 Task: Find connections with filter location Paraty with filter topic #motivationwith filter profile language English with filter current company MGH Group with filter school Lakshmi Narain College of Technology, Kalchuri Nagar, Raisen Road, Post Klua, Bhopal-462021 with filter industry Wholesale Apparel and Sewing Supplies with filter service category Social Media Marketing with filter keywords title Nail Technician
Action: Mouse moved to (228, 319)
Screenshot: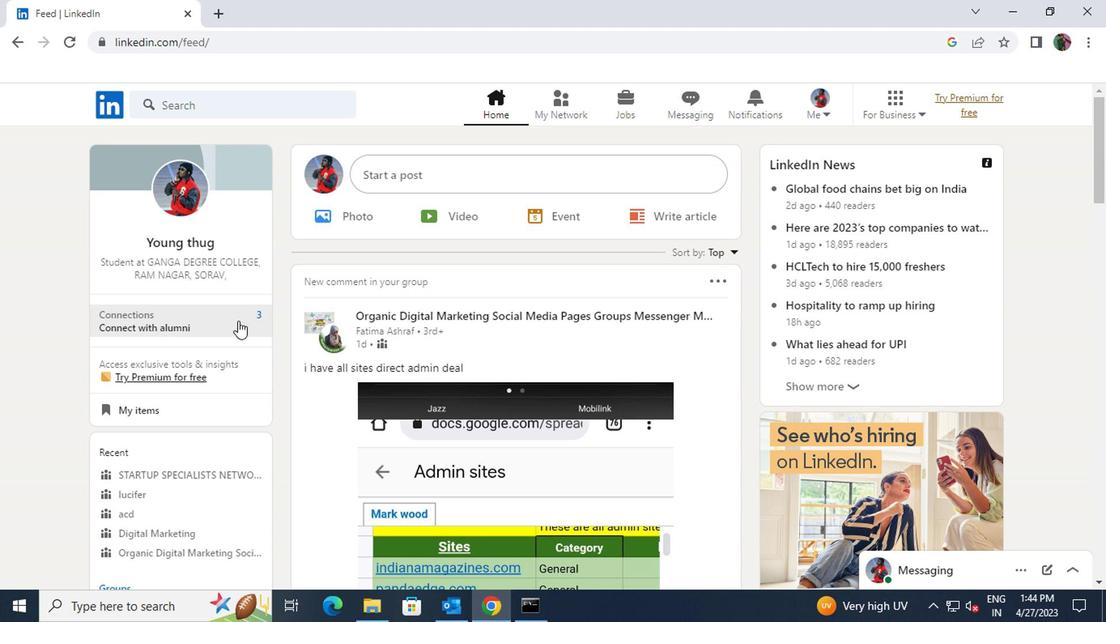 
Action: Mouse pressed left at (228, 319)
Screenshot: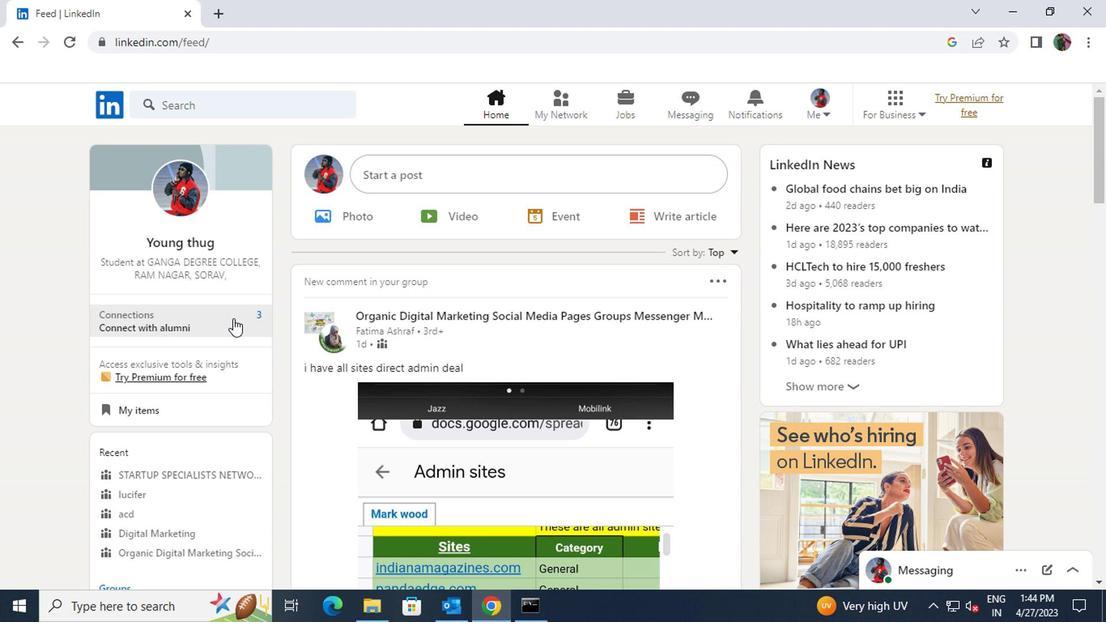 
Action: Mouse moved to (239, 192)
Screenshot: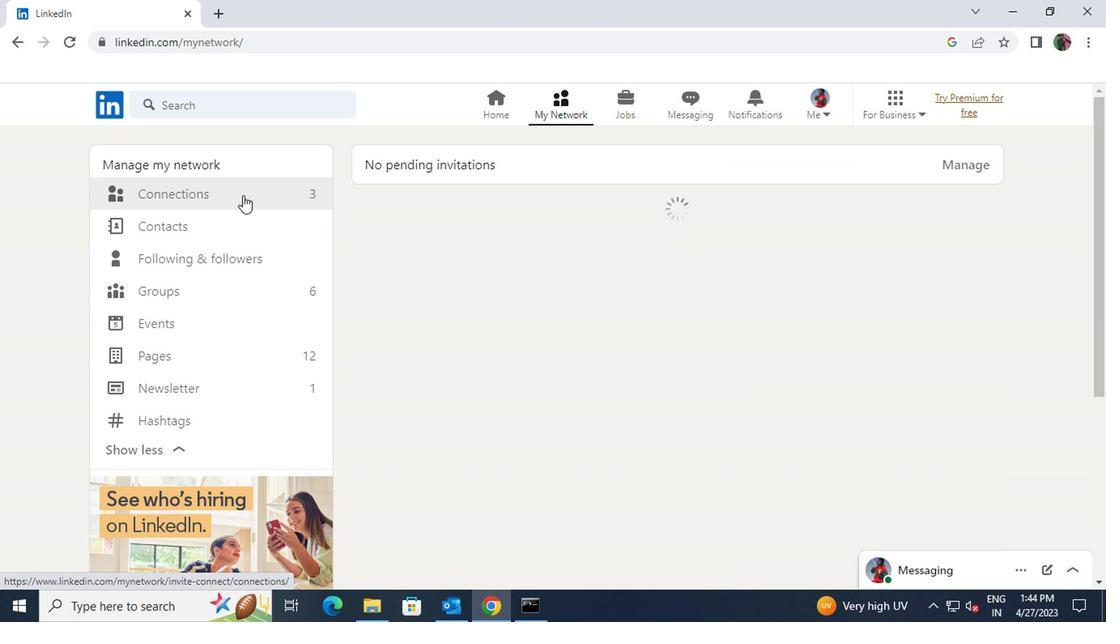 
Action: Mouse pressed left at (239, 192)
Screenshot: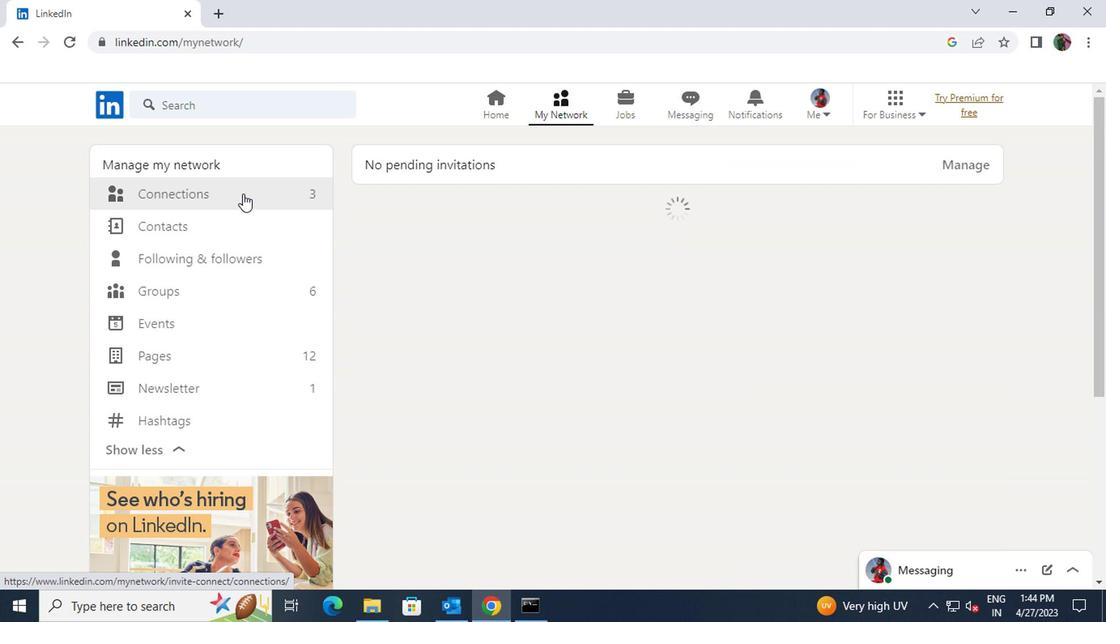 
Action: Mouse moved to (636, 192)
Screenshot: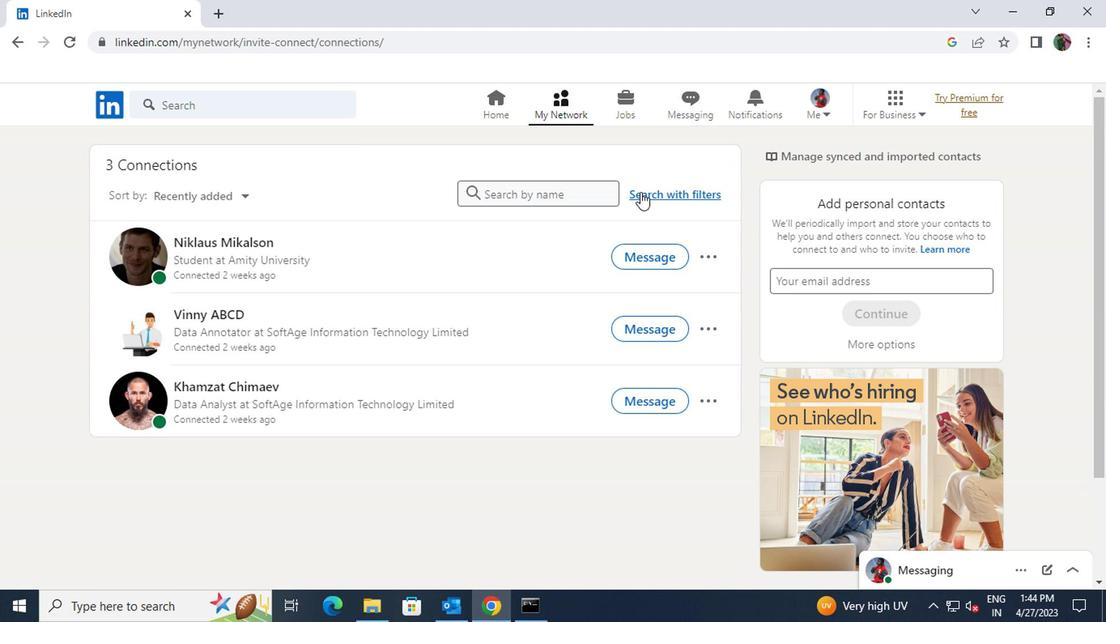 
Action: Mouse pressed left at (636, 192)
Screenshot: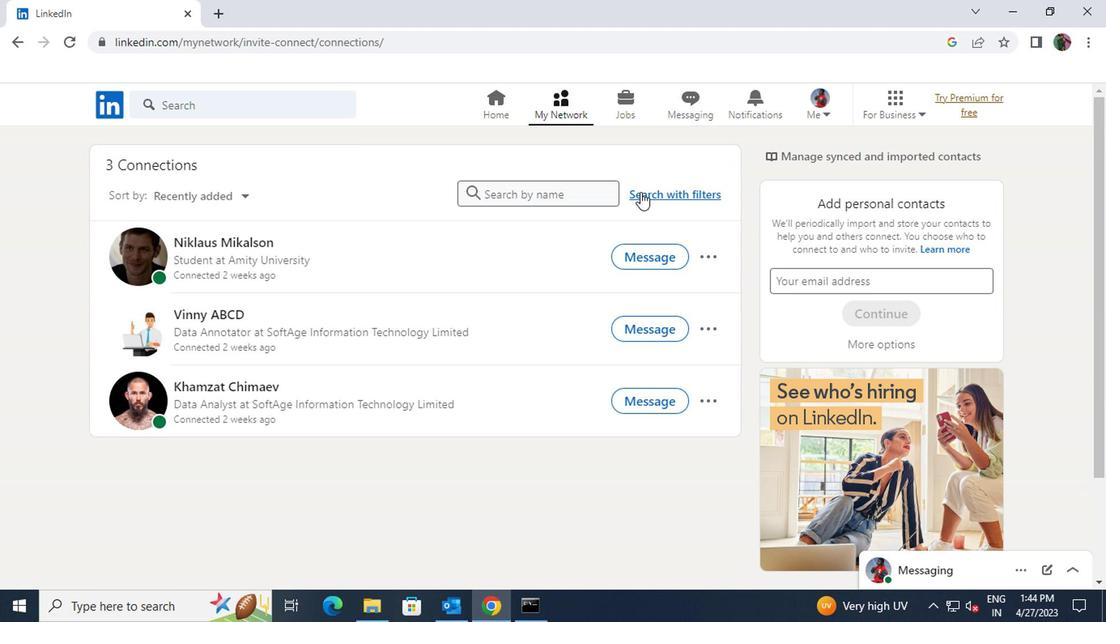 
Action: Mouse moved to (606, 154)
Screenshot: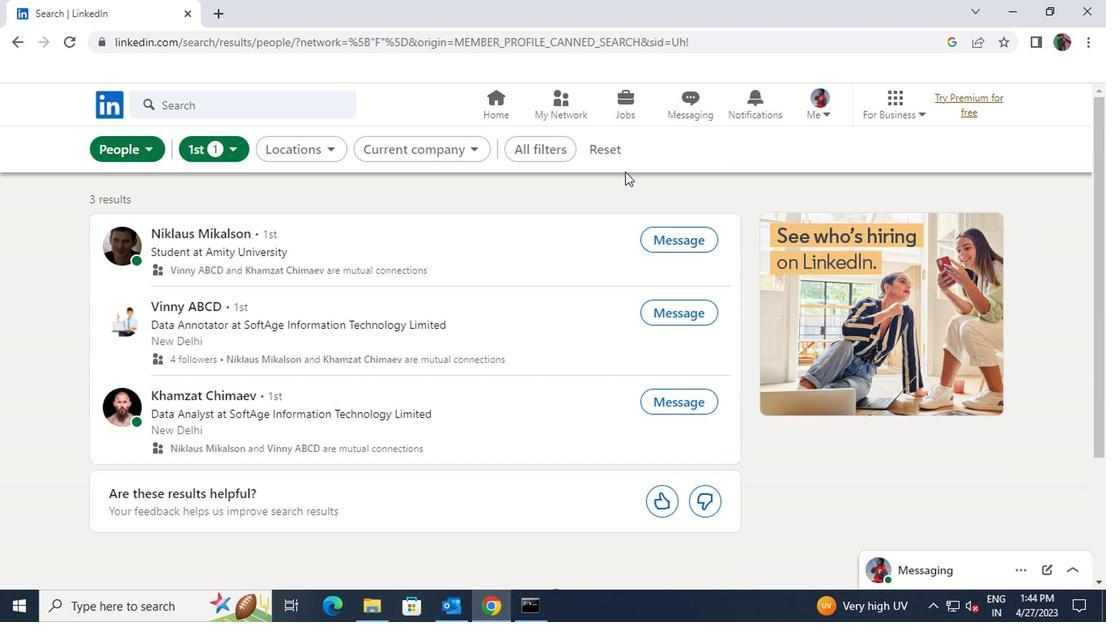 
Action: Mouse pressed left at (606, 154)
Screenshot: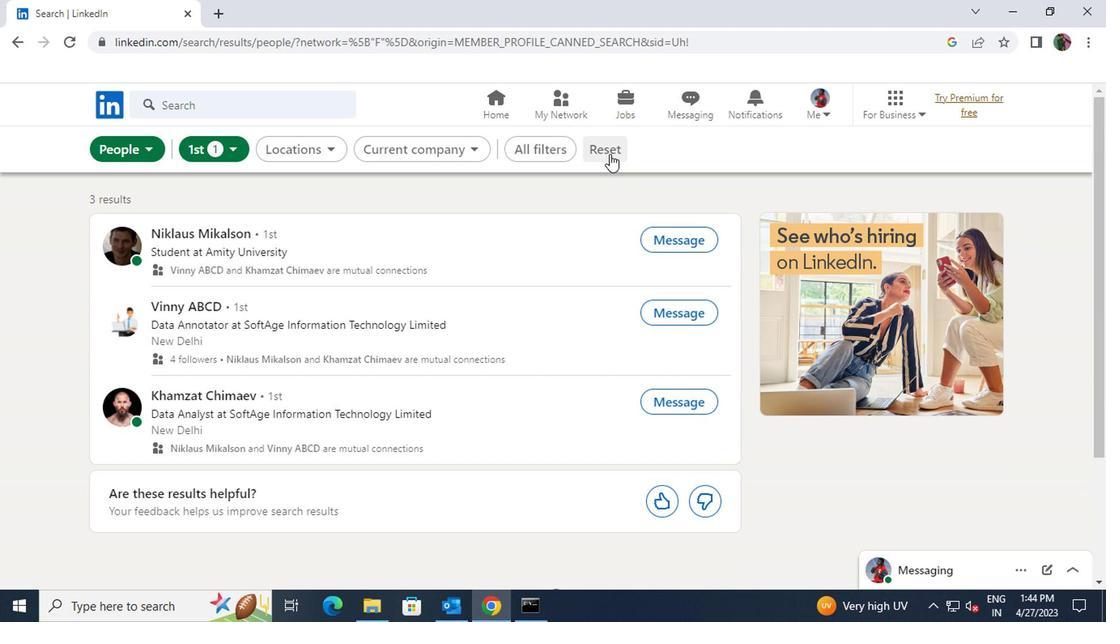 
Action: Mouse moved to (572, 150)
Screenshot: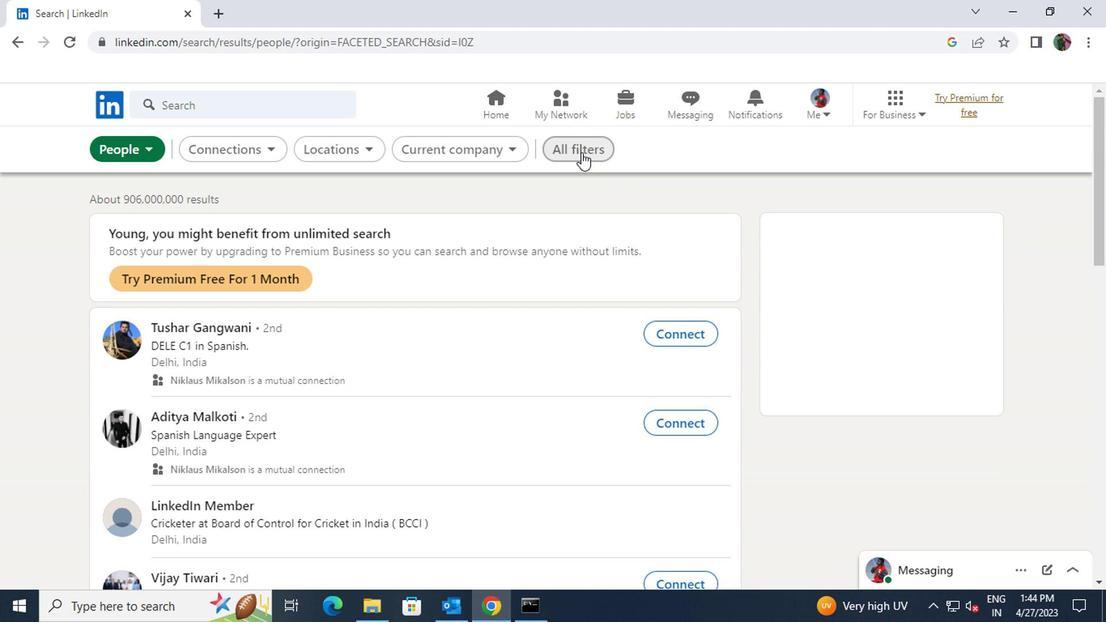 
Action: Mouse pressed left at (572, 150)
Screenshot: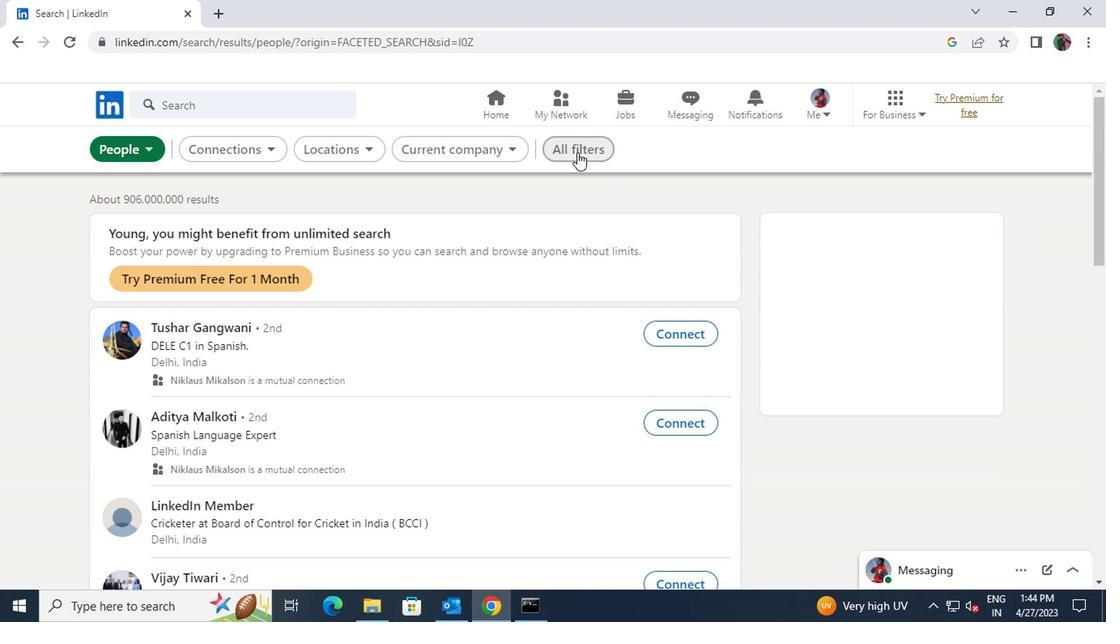 
Action: Mouse moved to (793, 330)
Screenshot: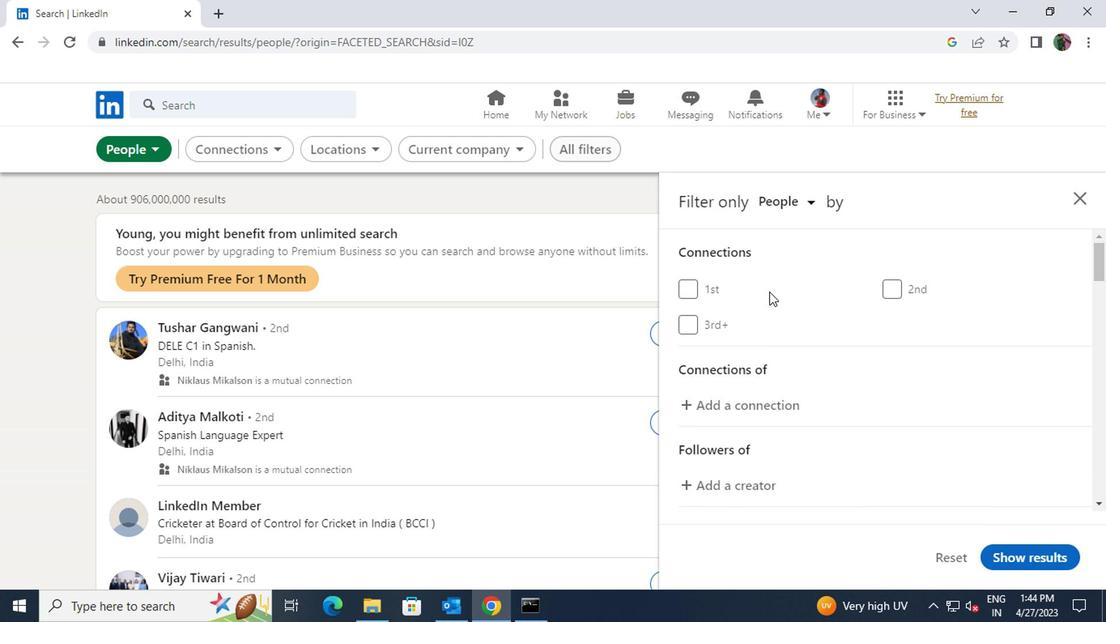 
Action: Mouse scrolled (793, 330) with delta (0, 0)
Screenshot: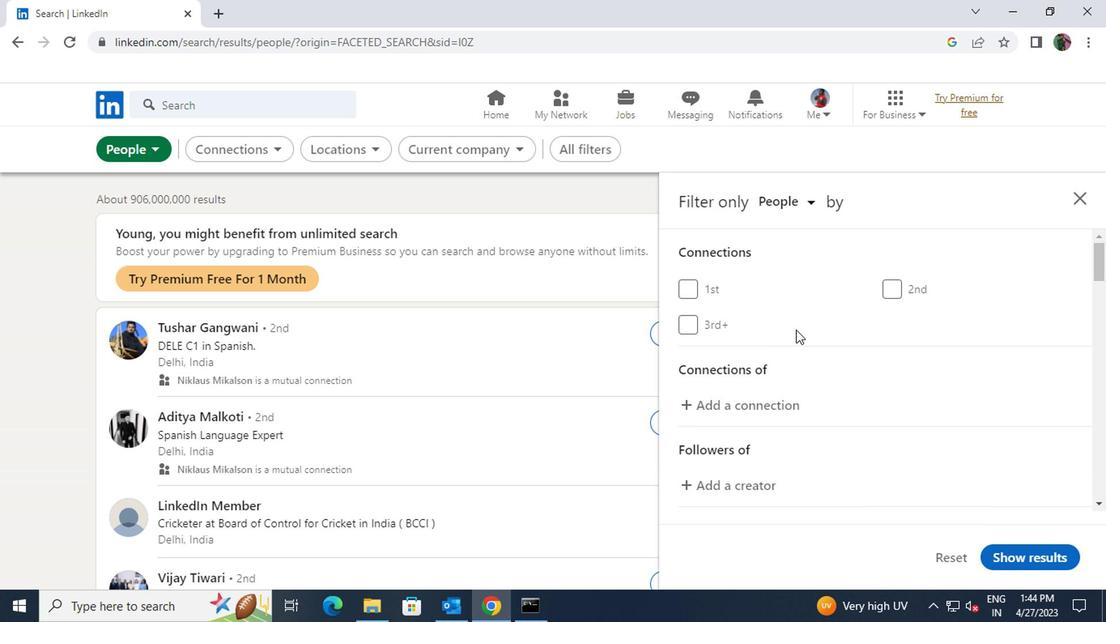 
Action: Mouse scrolled (793, 330) with delta (0, 0)
Screenshot: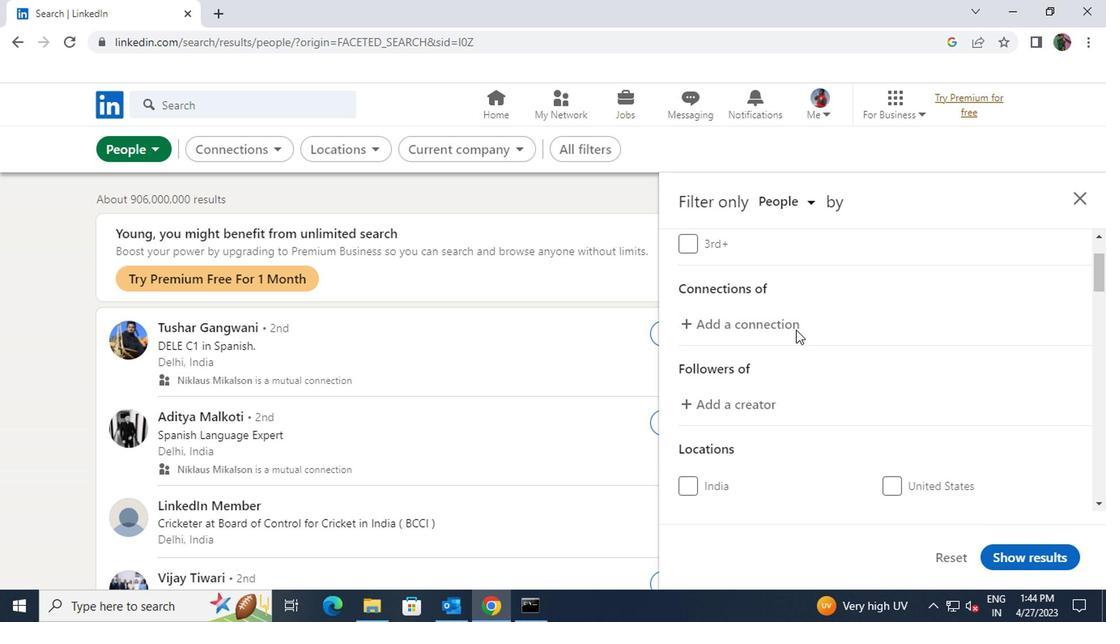 
Action: Mouse scrolled (793, 330) with delta (0, 0)
Screenshot: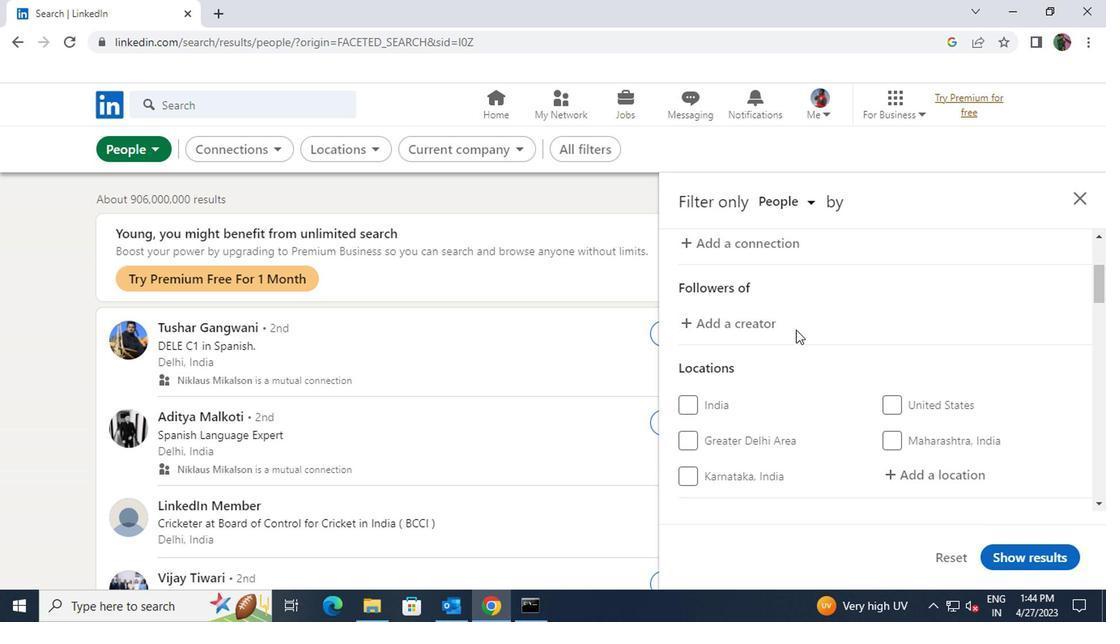 
Action: Mouse moved to (899, 390)
Screenshot: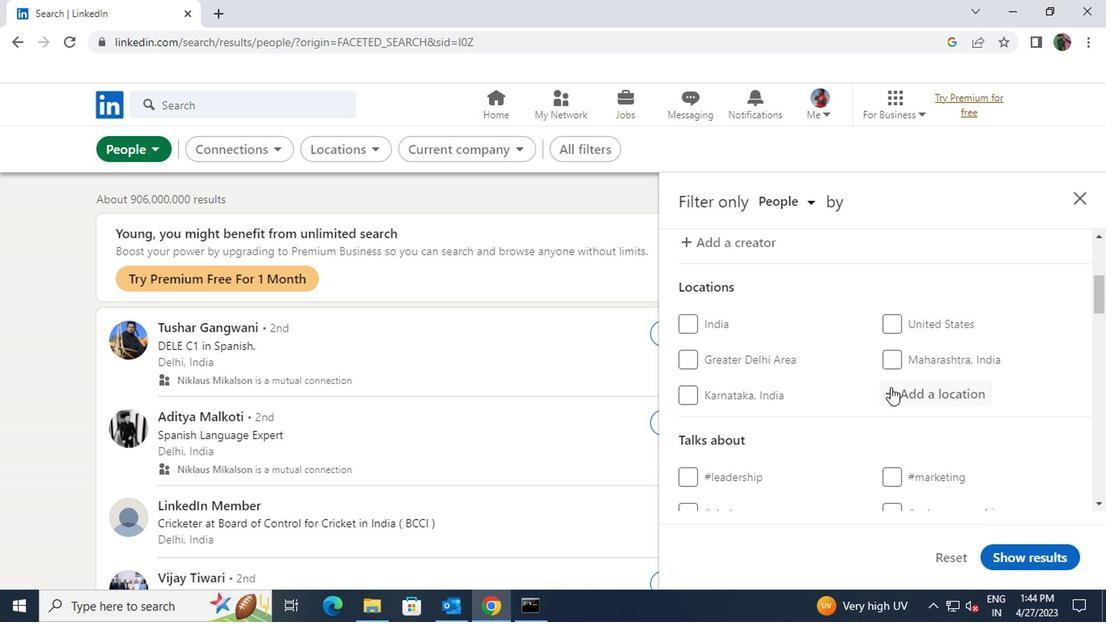 
Action: Mouse pressed left at (899, 390)
Screenshot: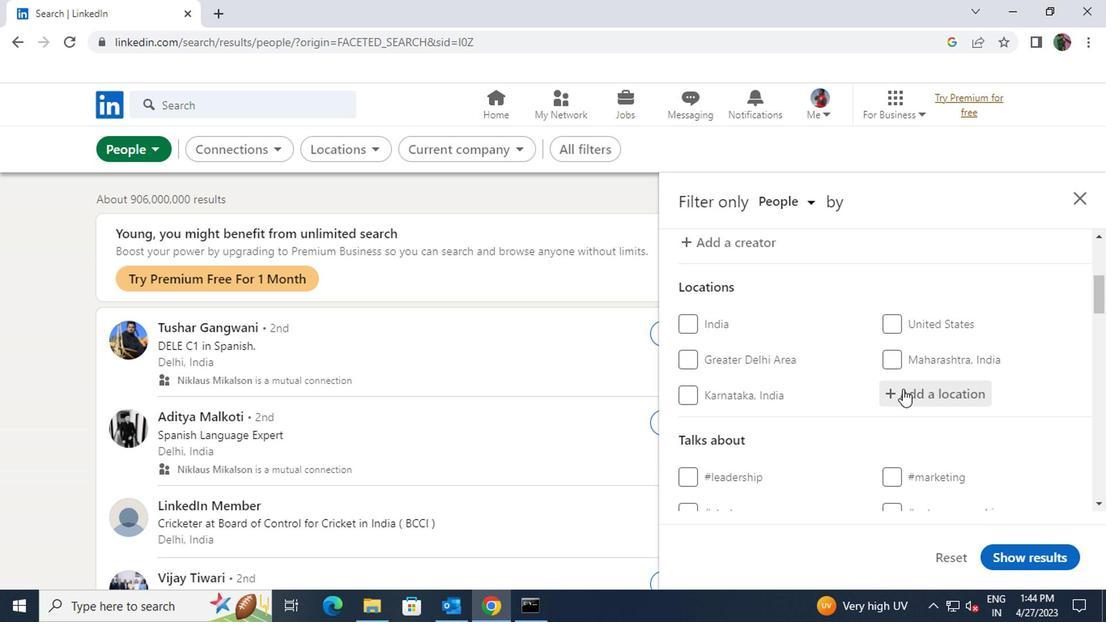 
Action: Key pressed <Key.shift><Key.shift>PARATY
Screenshot: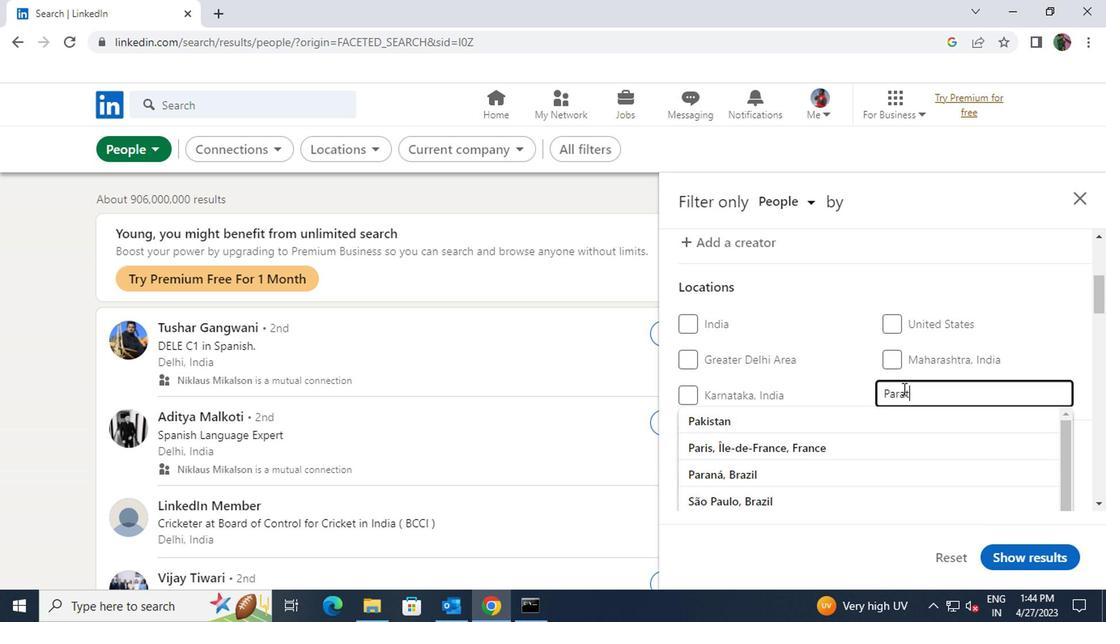 
Action: Mouse moved to (896, 413)
Screenshot: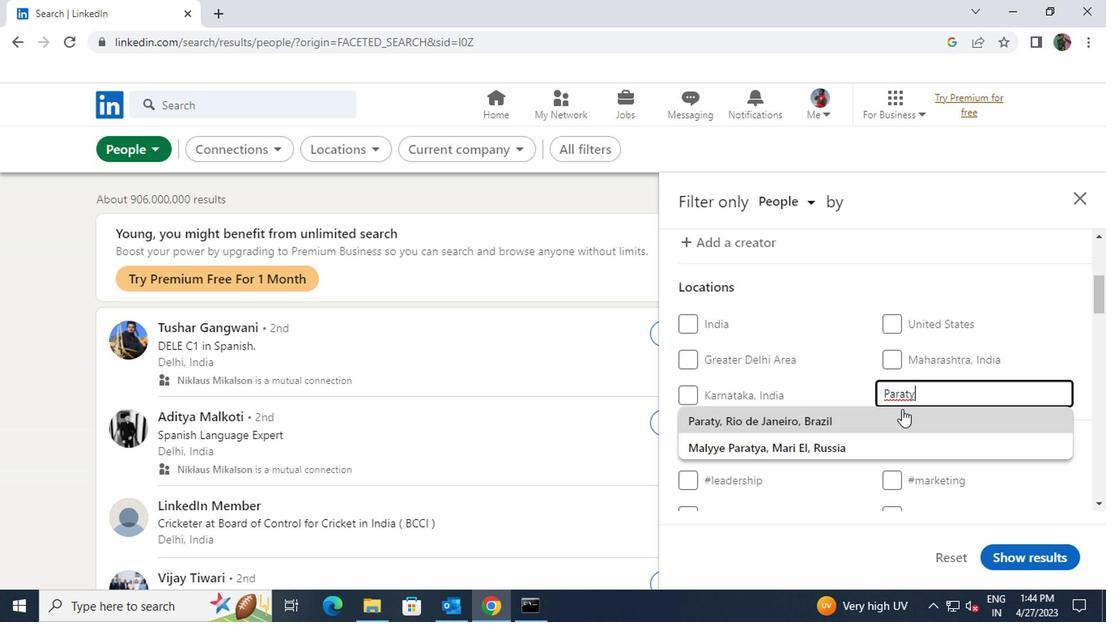 
Action: Mouse pressed left at (896, 413)
Screenshot: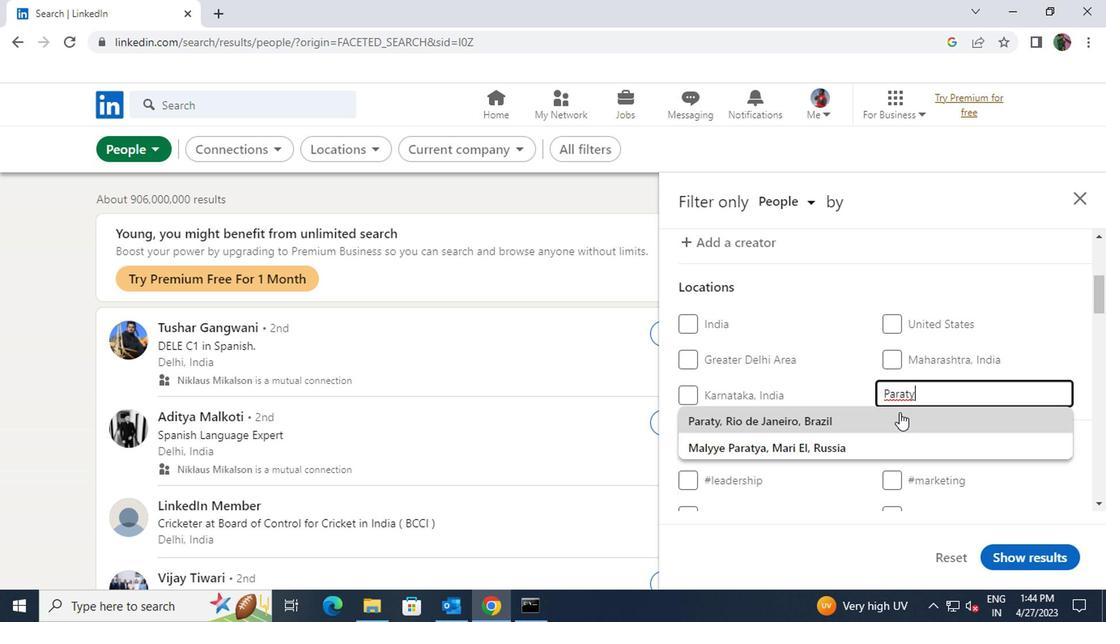 
Action: Mouse scrolled (896, 413) with delta (0, 0)
Screenshot: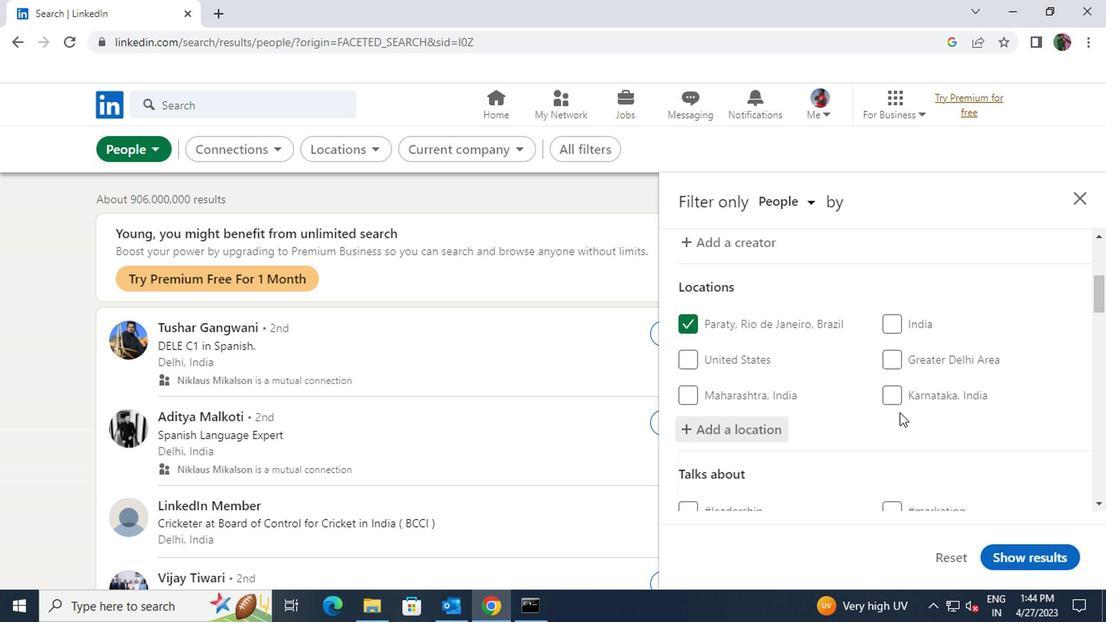 
Action: Mouse scrolled (896, 413) with delta (0, 0)
Screenshot: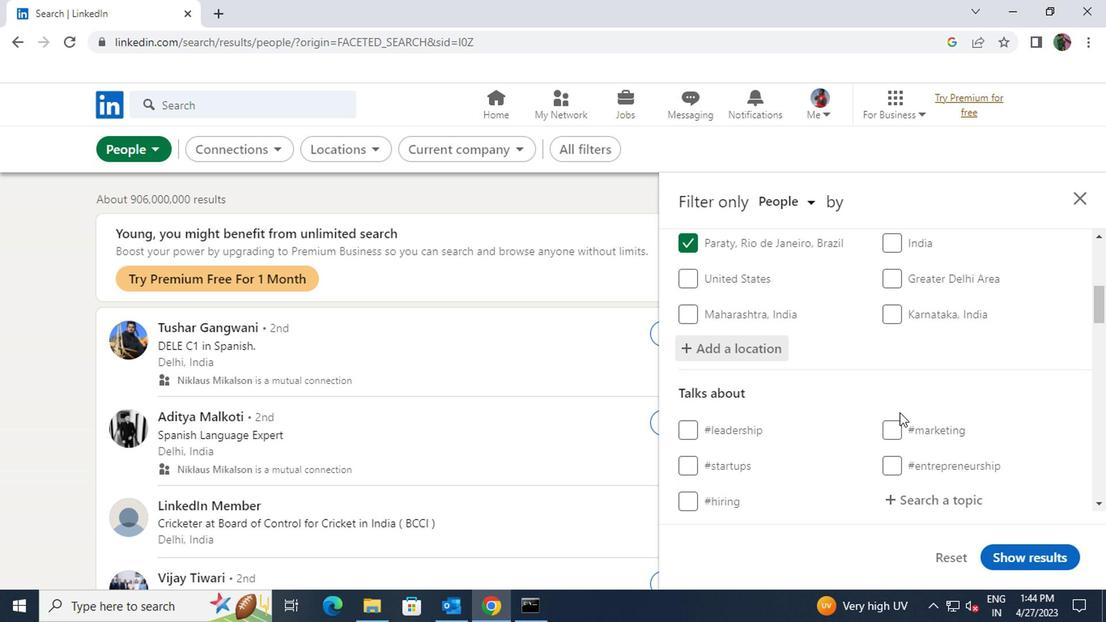 
Action: Mouse moved to (894, 415)
Screenshot: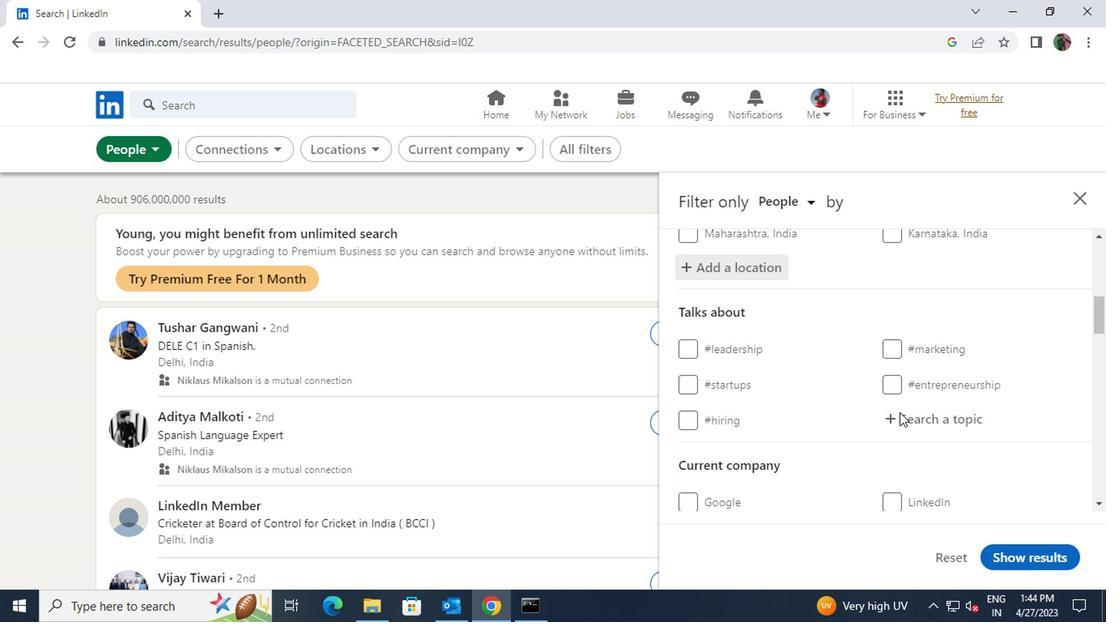 
Action: Mouse pressed left at (894, 415)
Screenshot: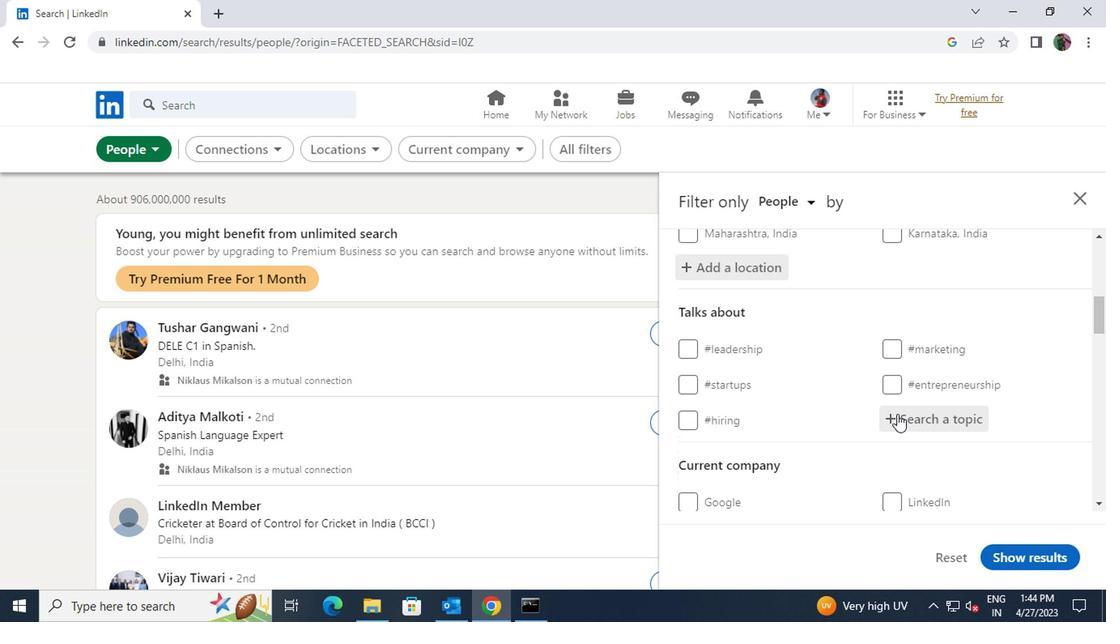 
Action: Key pressed <Key.shift><Key.shift><Key.shift><Key.shift>#<Key.shift>MOTIVATIONWITH
Screenshot: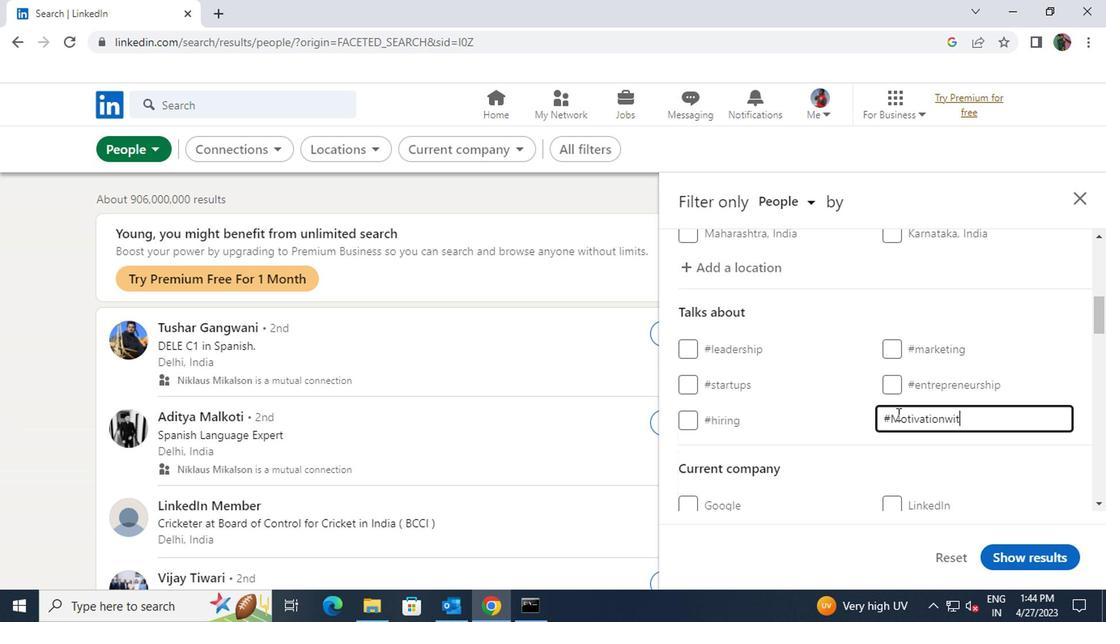
Action: Mouse scrolled (894, 414) with delta (0, -1)
Screenshot: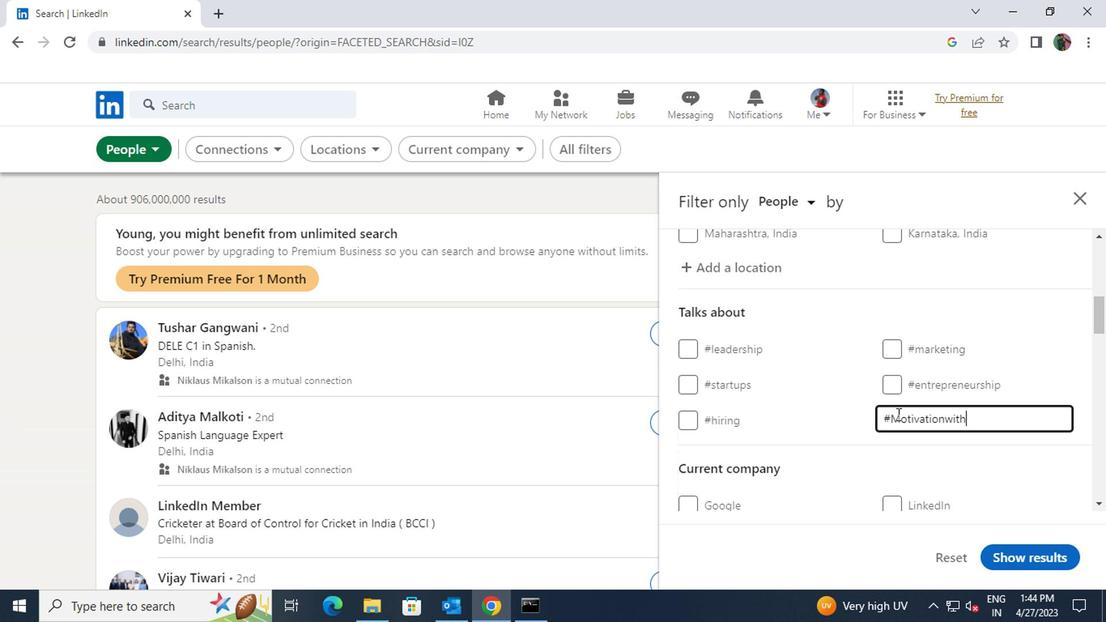 
Action: Mouse scrolled (894, 414) with delta (0, -1)
Screenshot: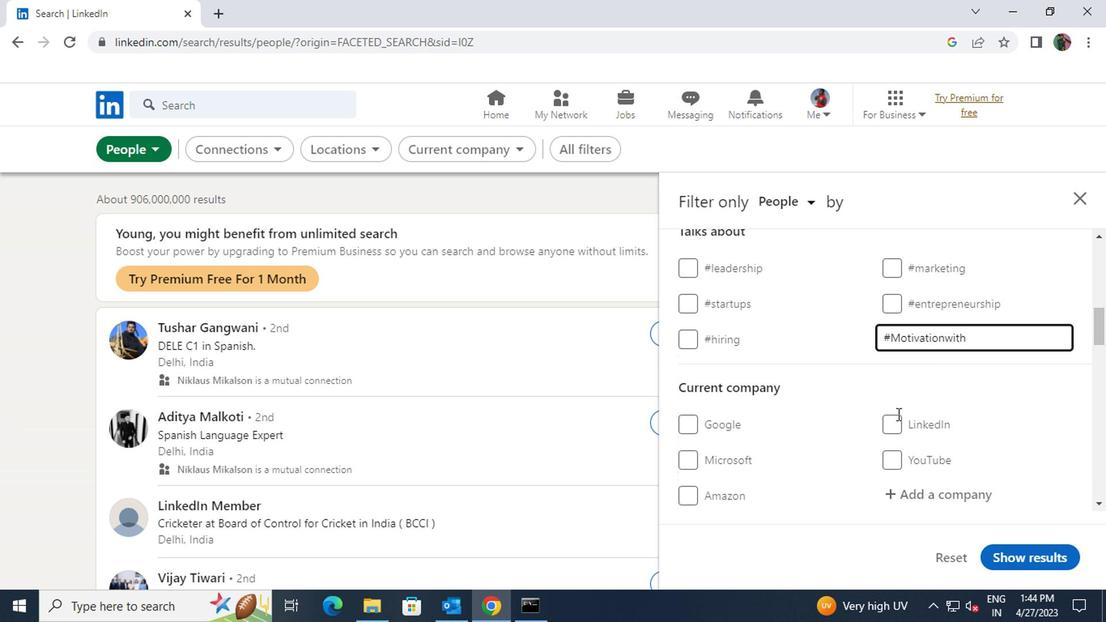 
Action: Mouse moved to (892, 415)
Screenshot: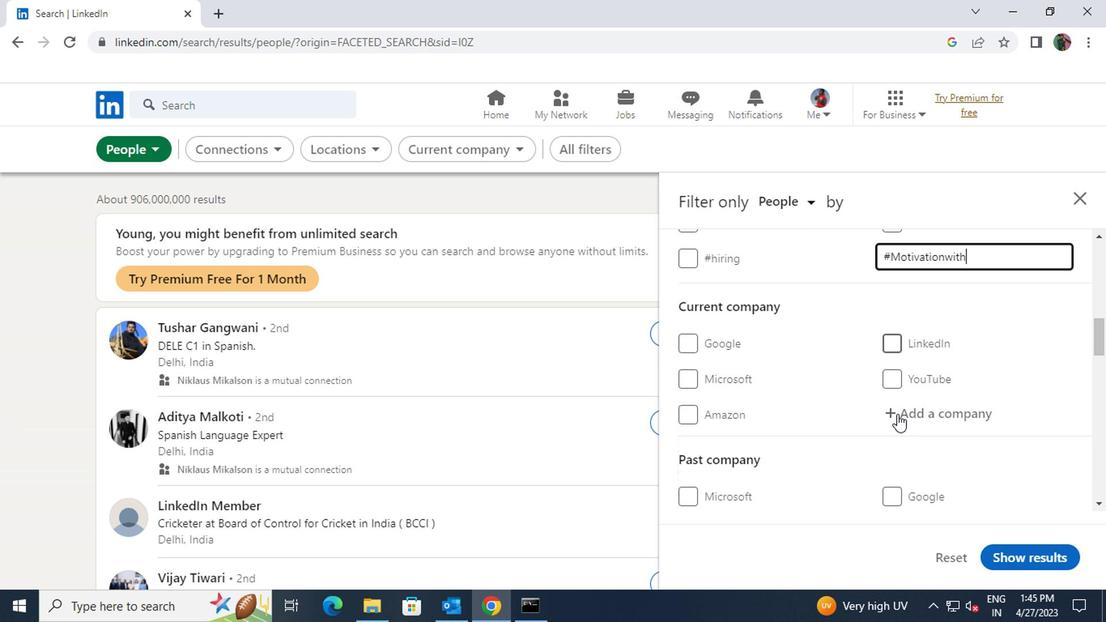 
Action: Mouse pressed left at (892, 415)
Screenshot: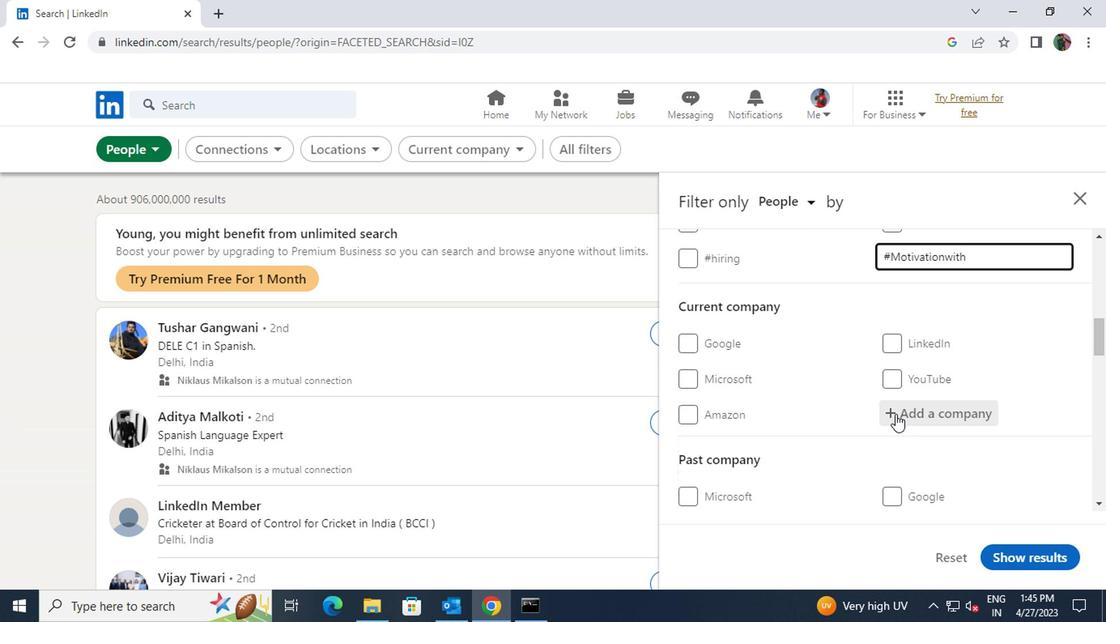 
Action: Key pressed <Key.shift>MGH
Screenshot: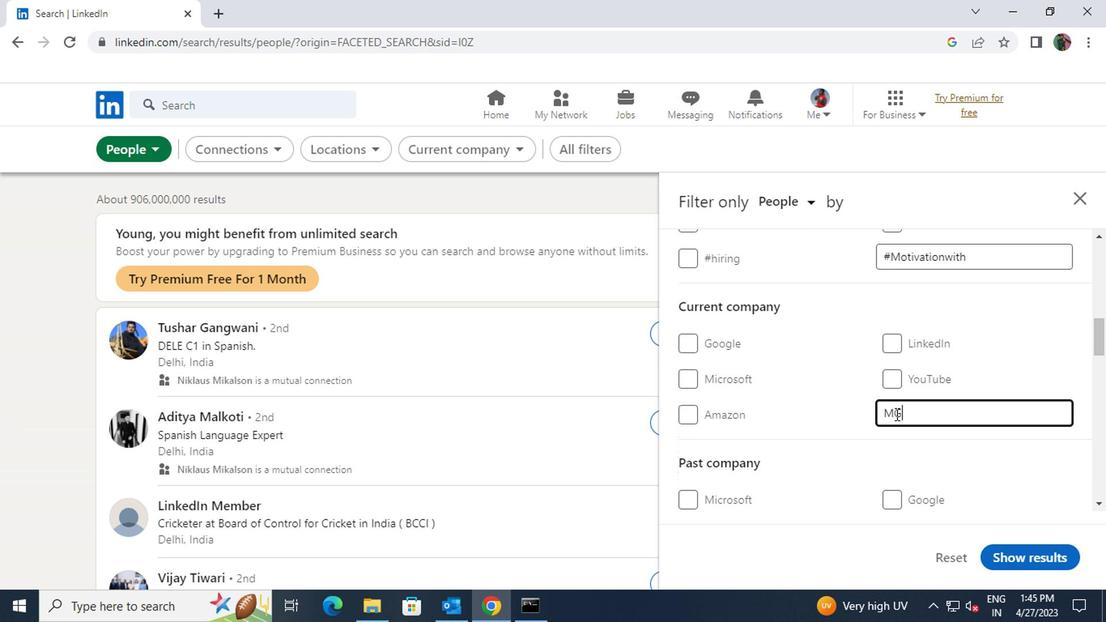 
Action: Mouse moved to (894, 447)
Screenshot: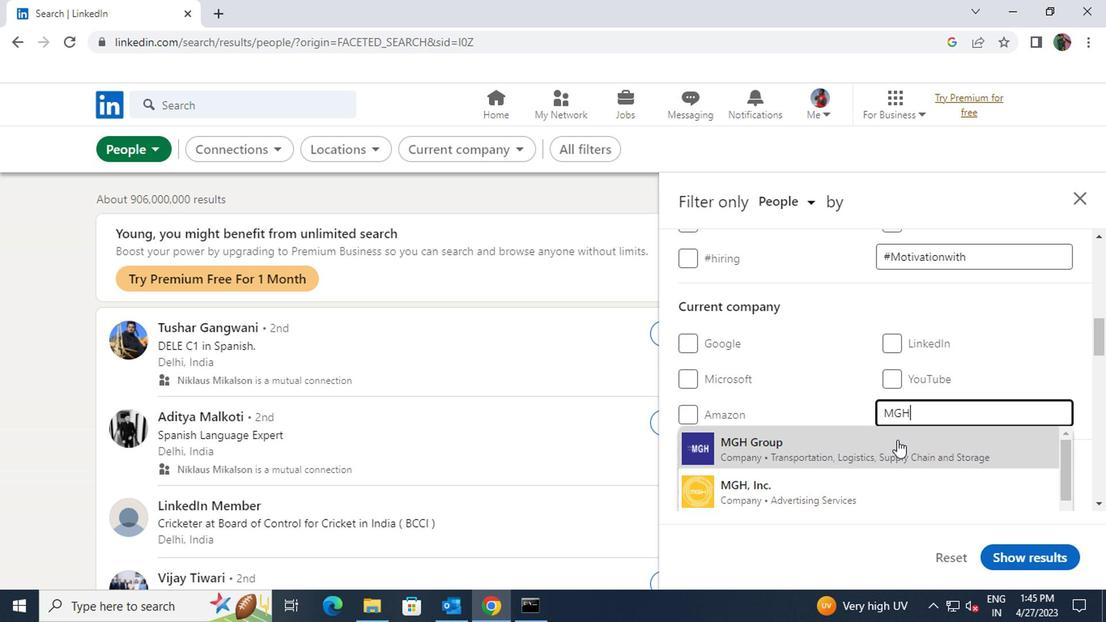 
Action: Mouse pressed left at (894, 447)
Screenshot: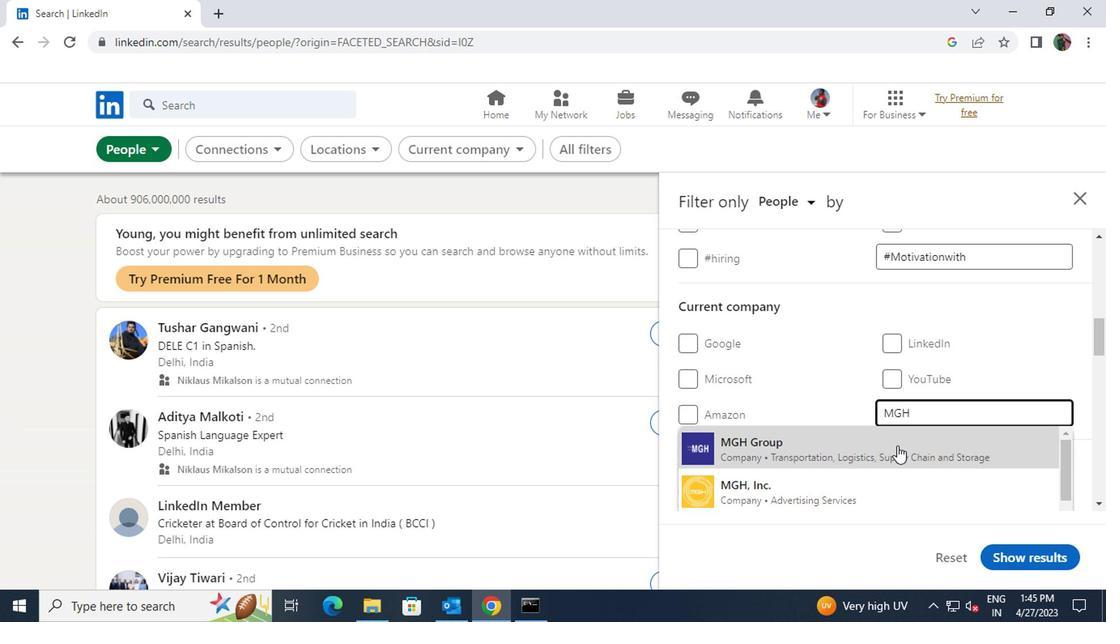
Action: Mouse scrolled (894, 446) with delta (0, -1)
Screenshot: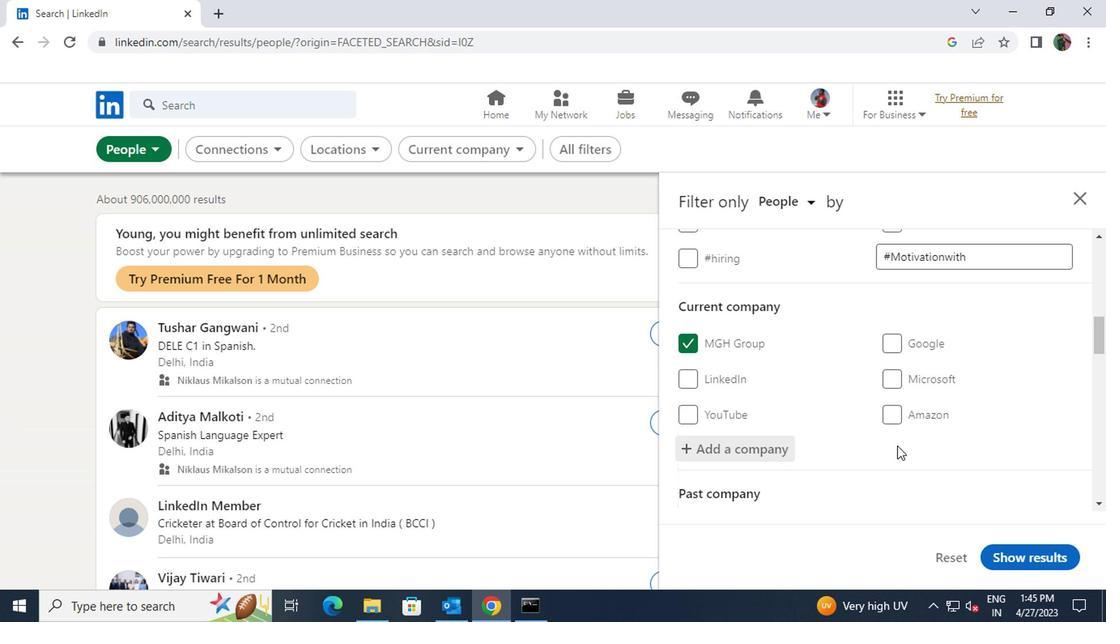 
Action: Mouse scrolled (894, 446) with delta (0, -1)
Screenshot: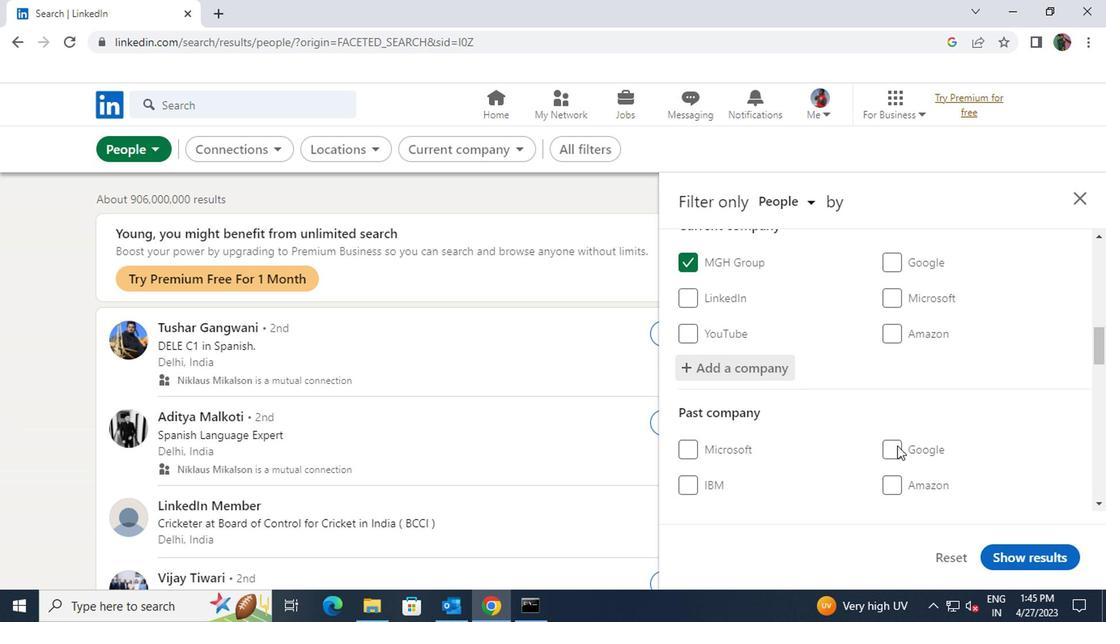 
Action: Mouse scrolled (894, 446) with delta (0, -1)
Screenshot: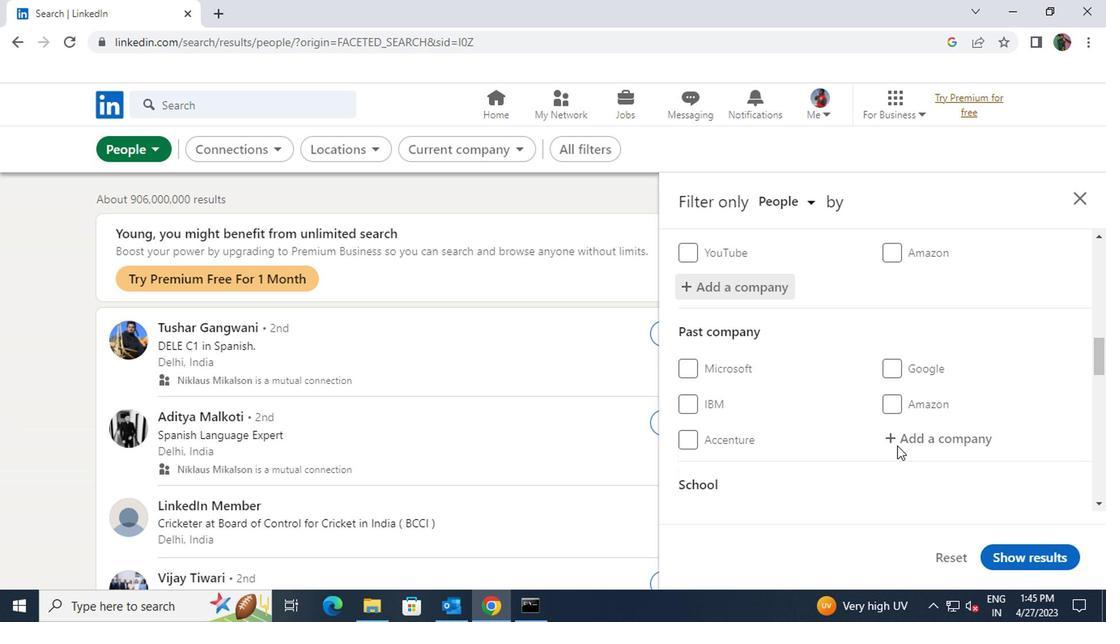 
Action: Mouse scrolled (894, 446) with delta (0, -1)
Screenshot: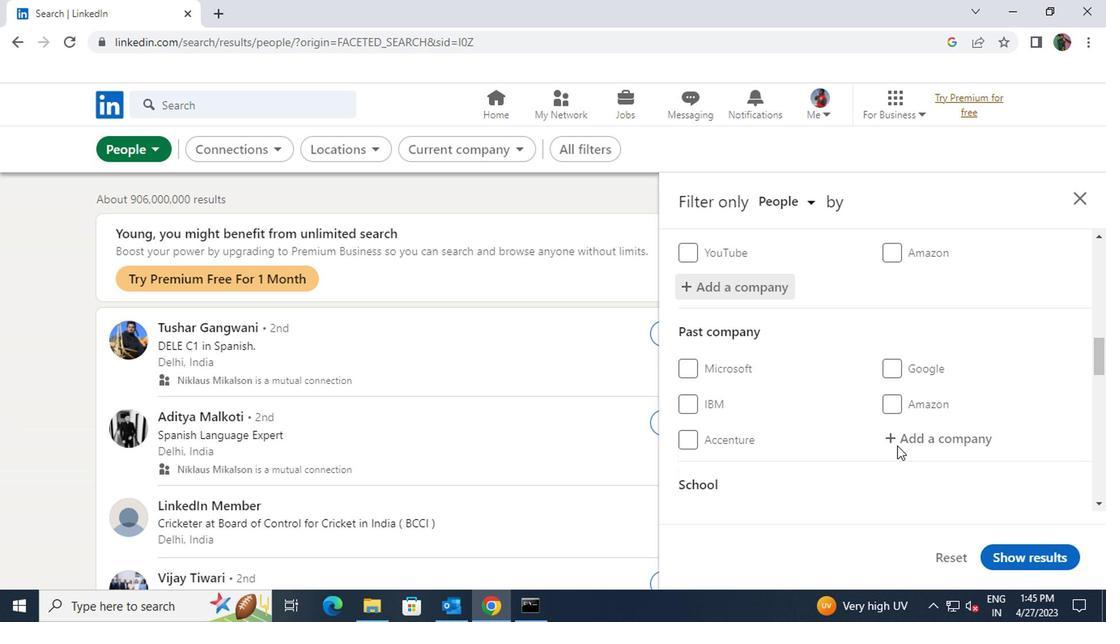 
Action: Mouse pressed left at (894, 447)
Screenshot: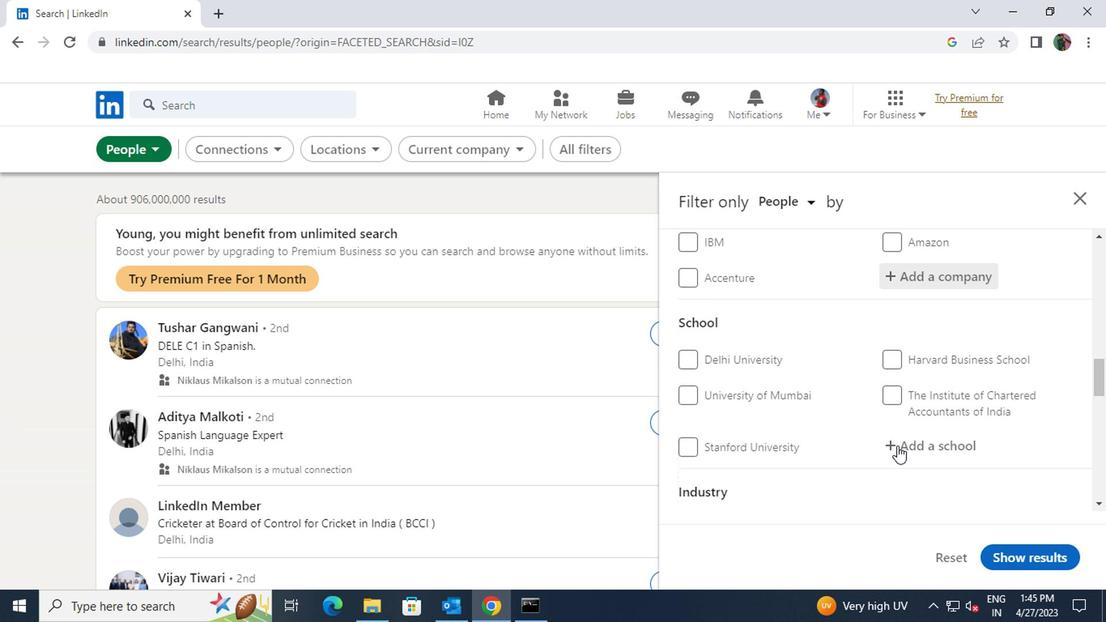 
Action: Key pressed <Key.shift>LAKSHMI<Key.space>NA
Screenshot: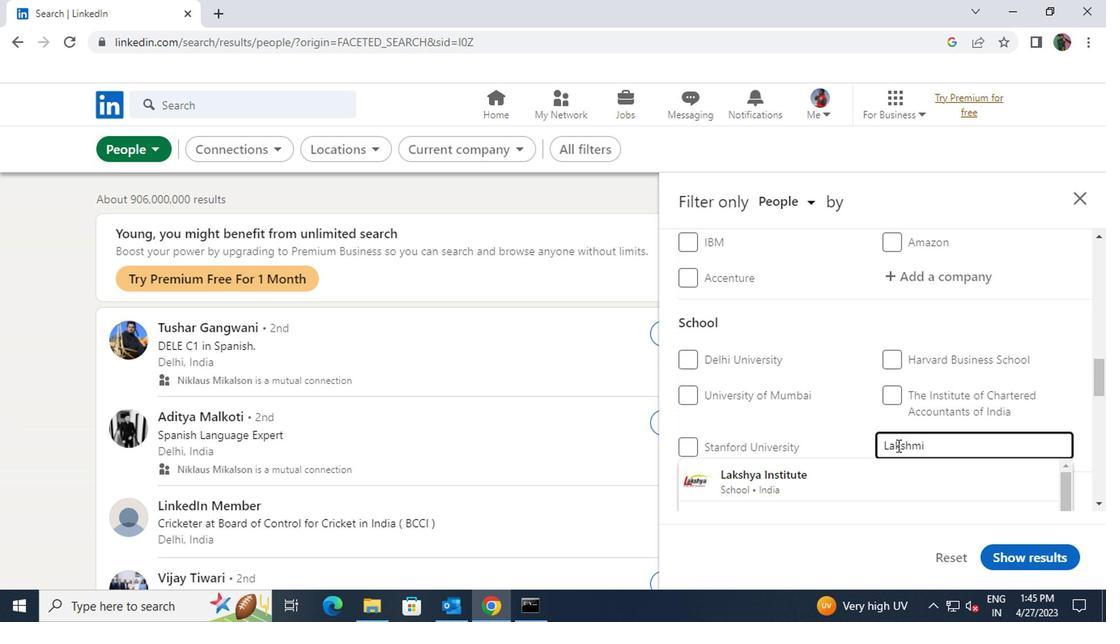 
Action: Mouse moved to (894, 475)
Screenshot: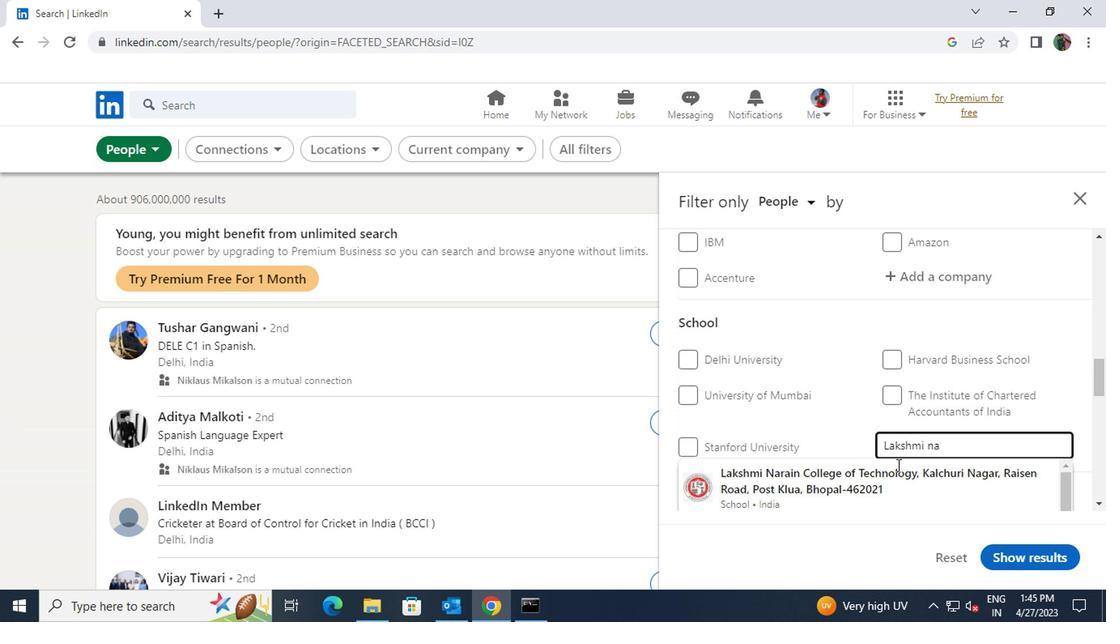 
Action: Mouse pressed left at (894, 475)
Screenshot: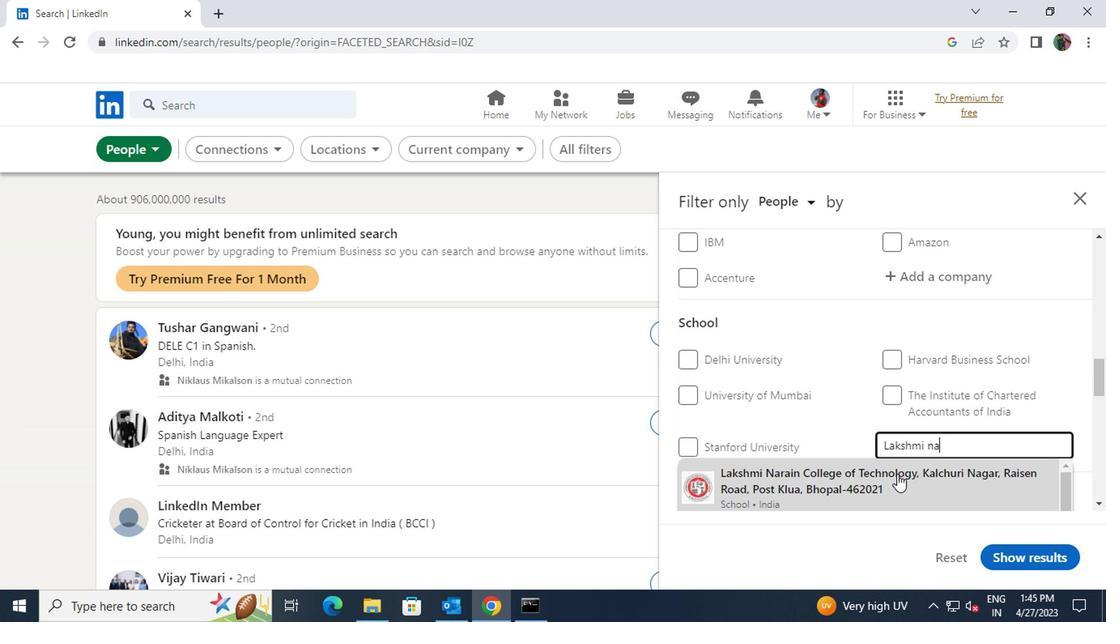 
Action: Mouse scrolled (894, 474) with delta (0, 0)
Screenshot: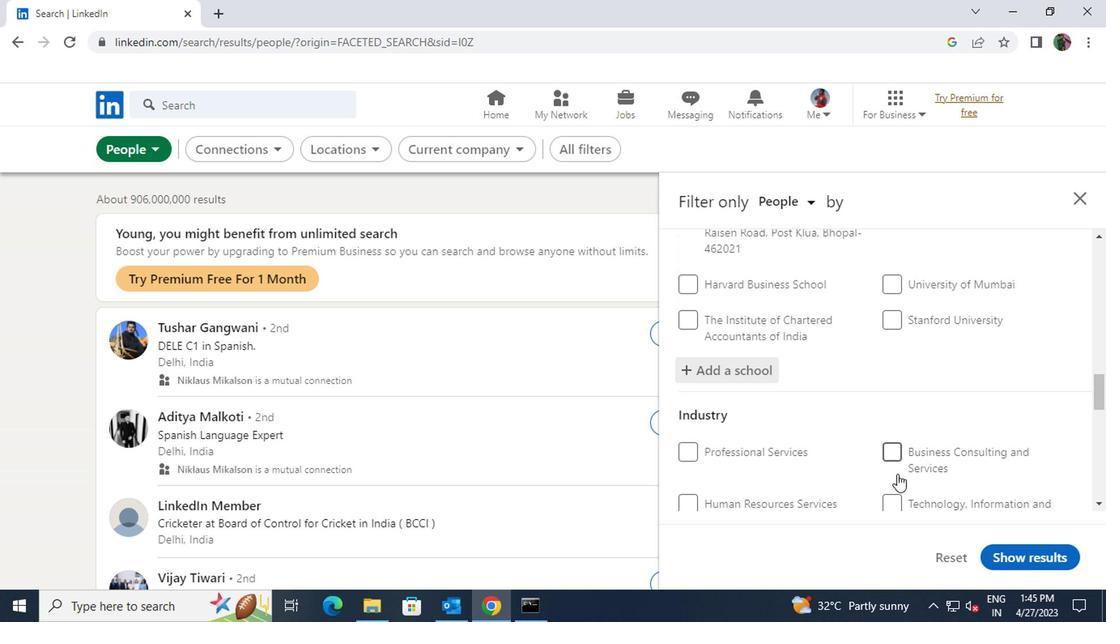 
Action: Mouse moved to (894, 474)
Screenshot: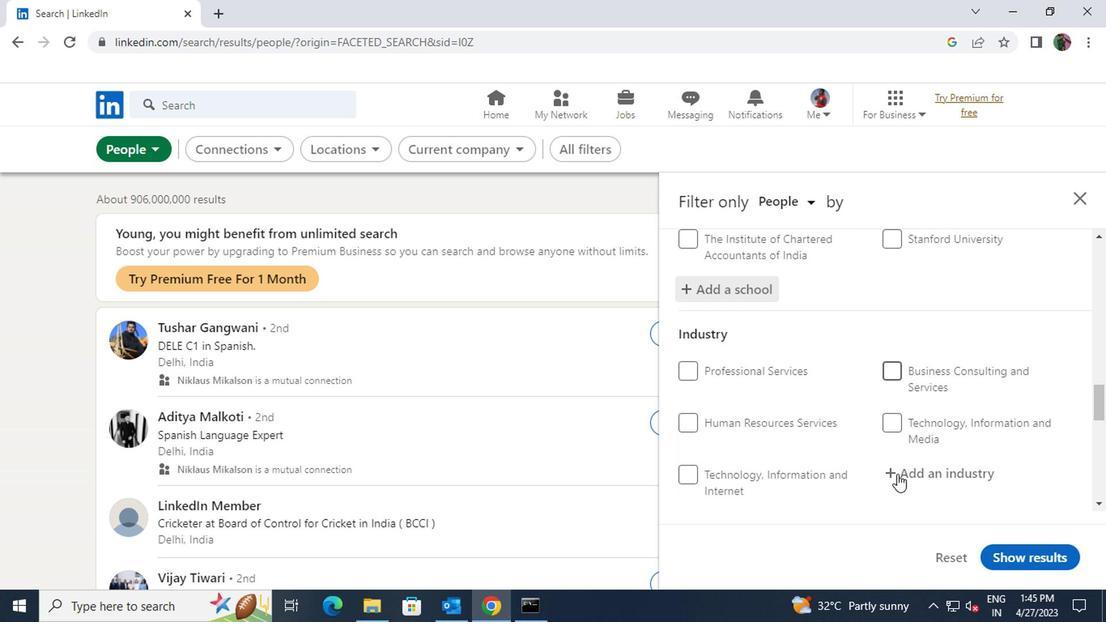 
Action: Mouse pressed left at (894, 474)
Screenshot: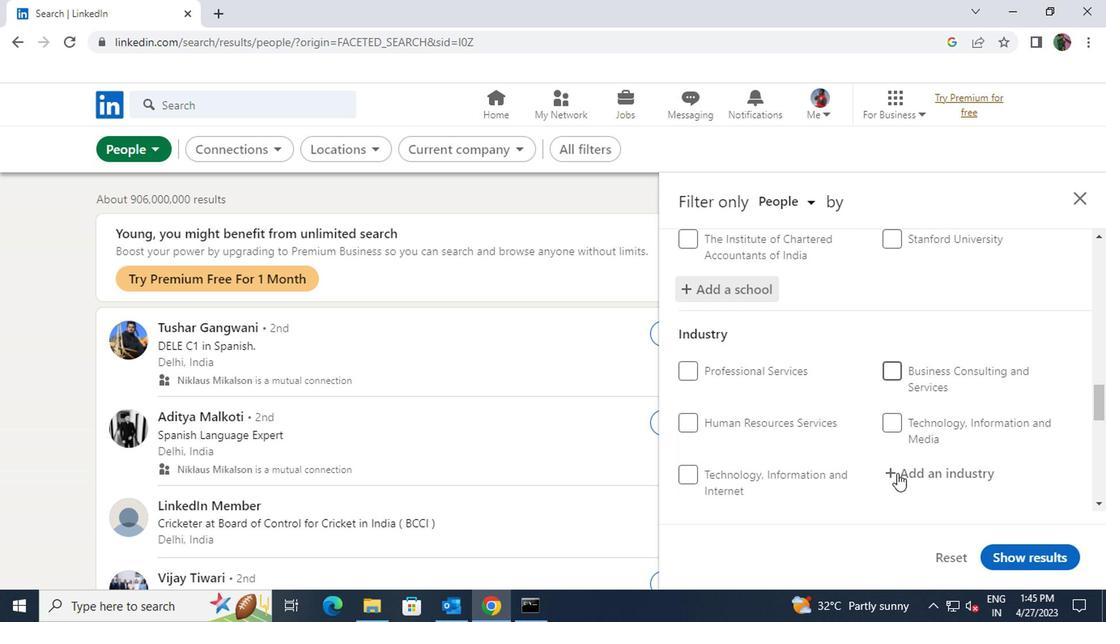 
Action: Key pressed <Key.shift><Key.shift><Key.shift>WHOLESALE<Key.space>APP
Screenshot: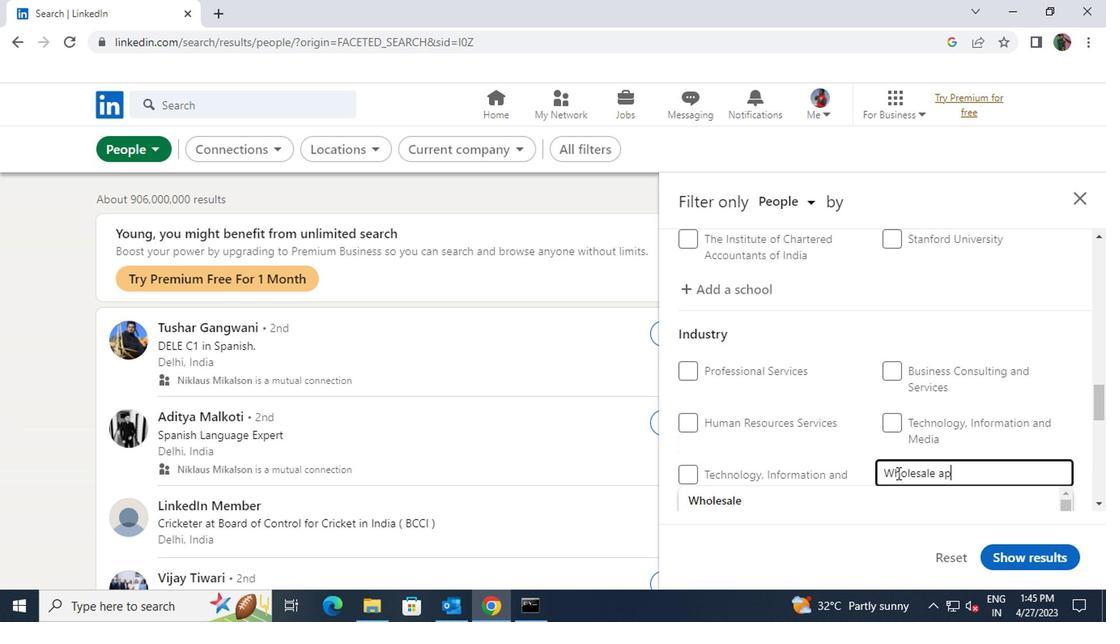 
Action: Mouse moved to (892, 496)
Screenshot: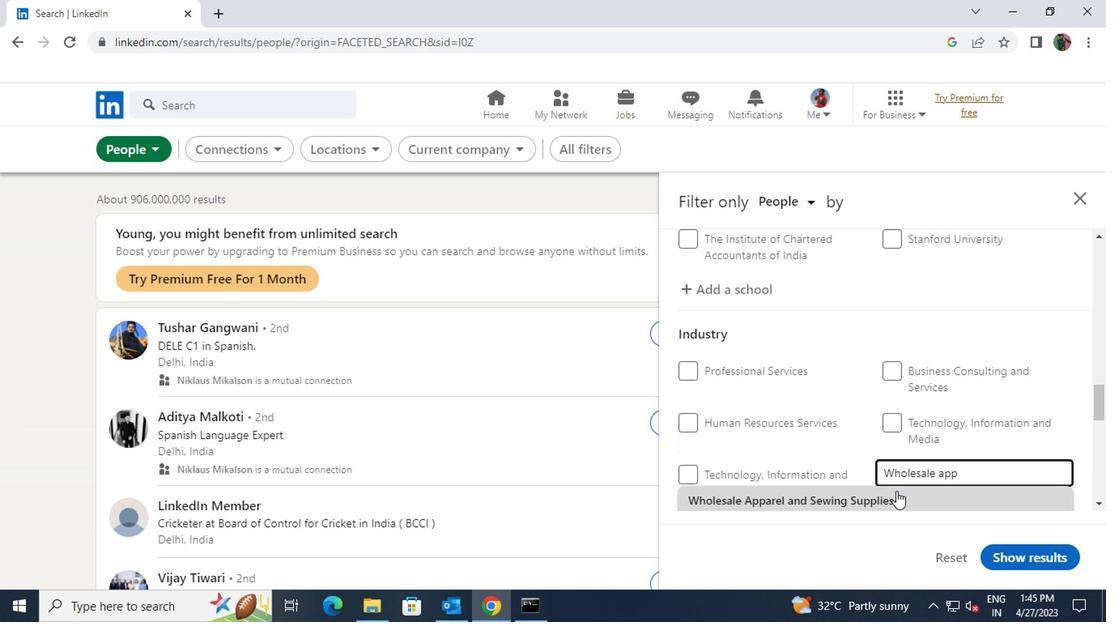 
Action: Mouse pressed left at (892, 496)
Screenshot: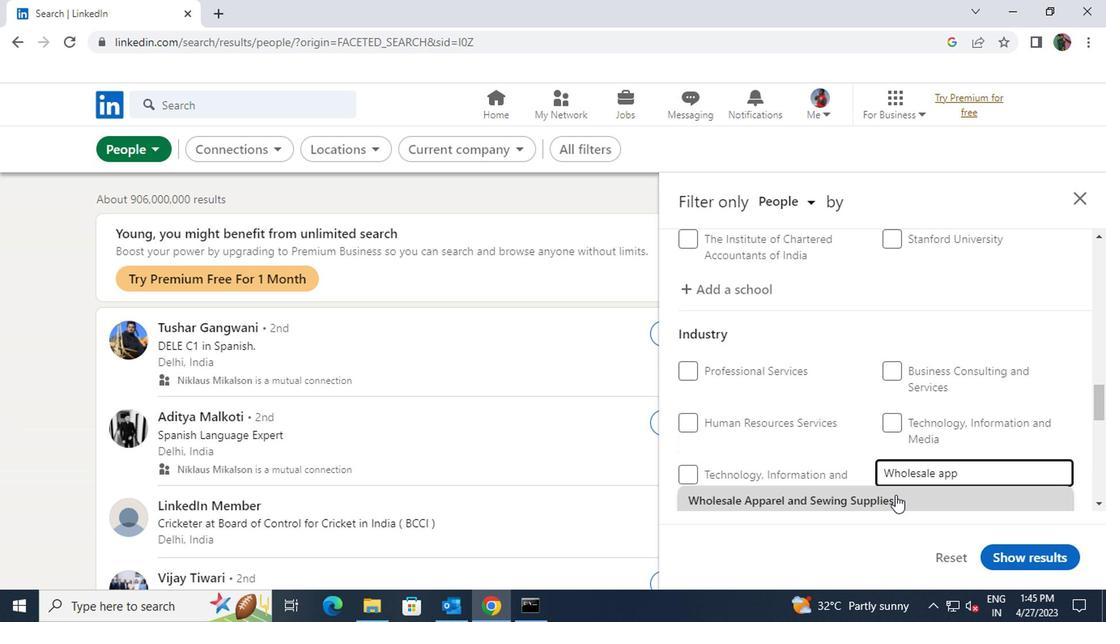 
Action: Mouse scrolled (892, 495) with delta (0, -1)
Screenshot: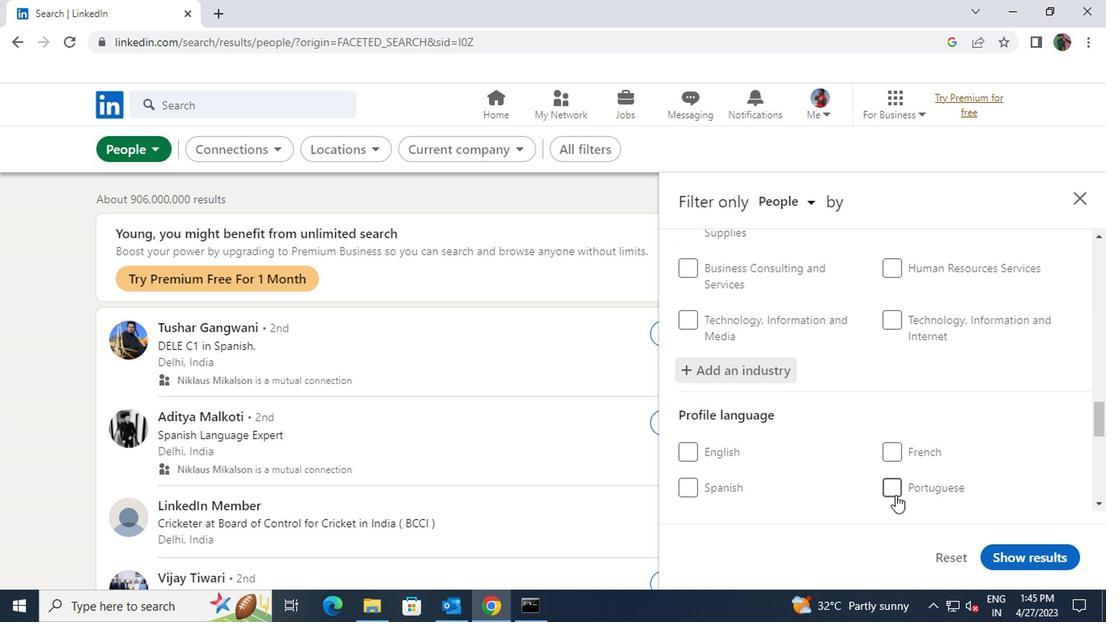 
Action: Mouse moved to (690, 375)
Screenshot: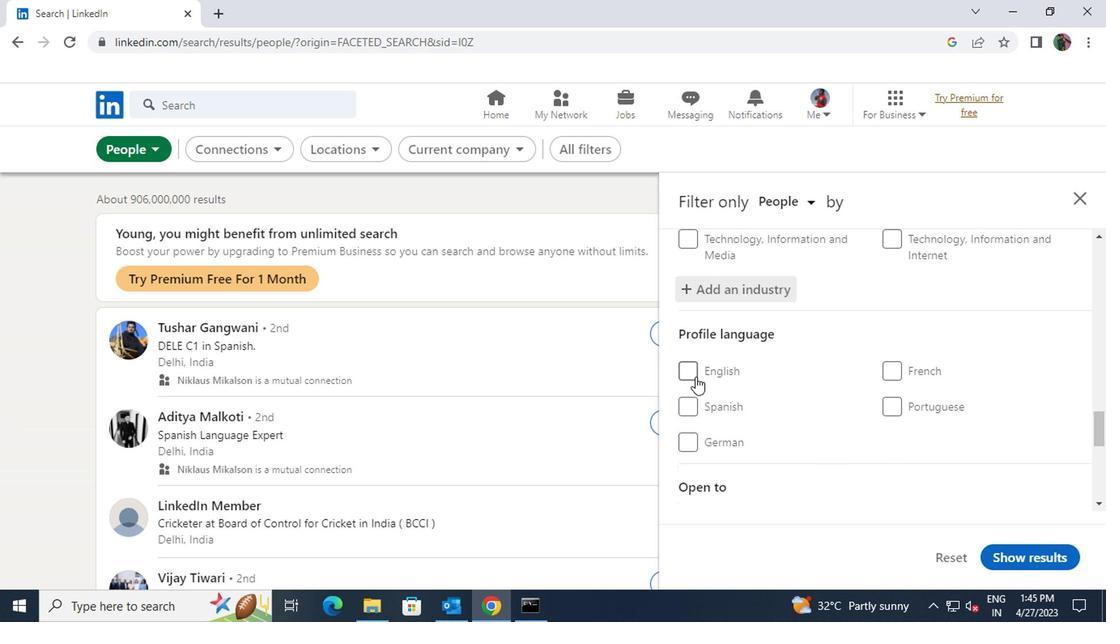 
Action: Mouse pressed left at (690, 375)
Screenshot: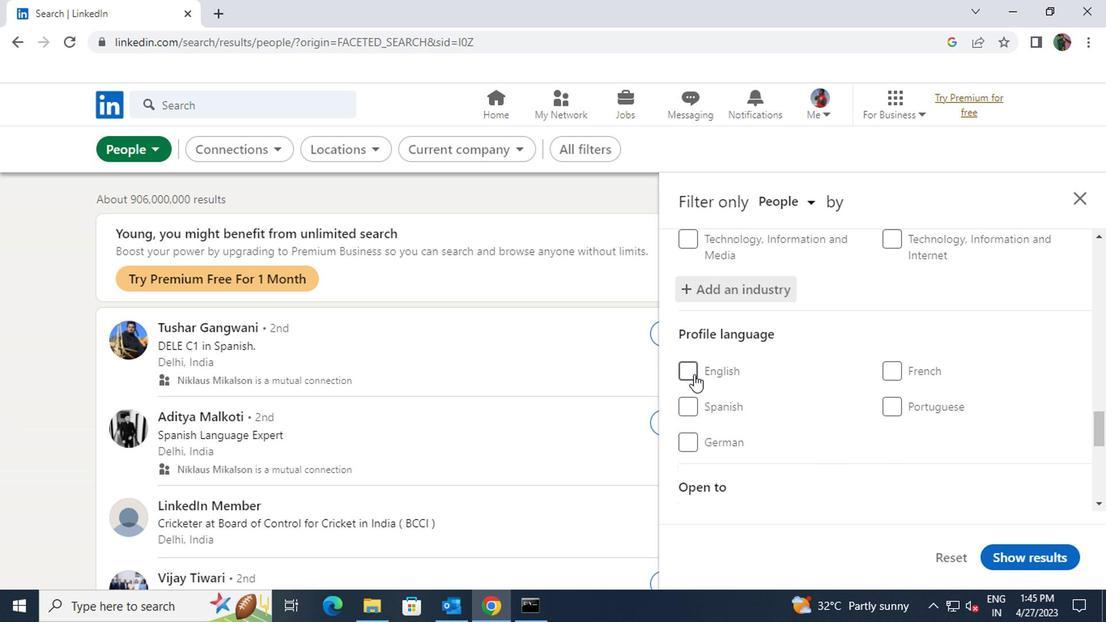 
Action: Mouse moved to (785, 433)
Screenshot: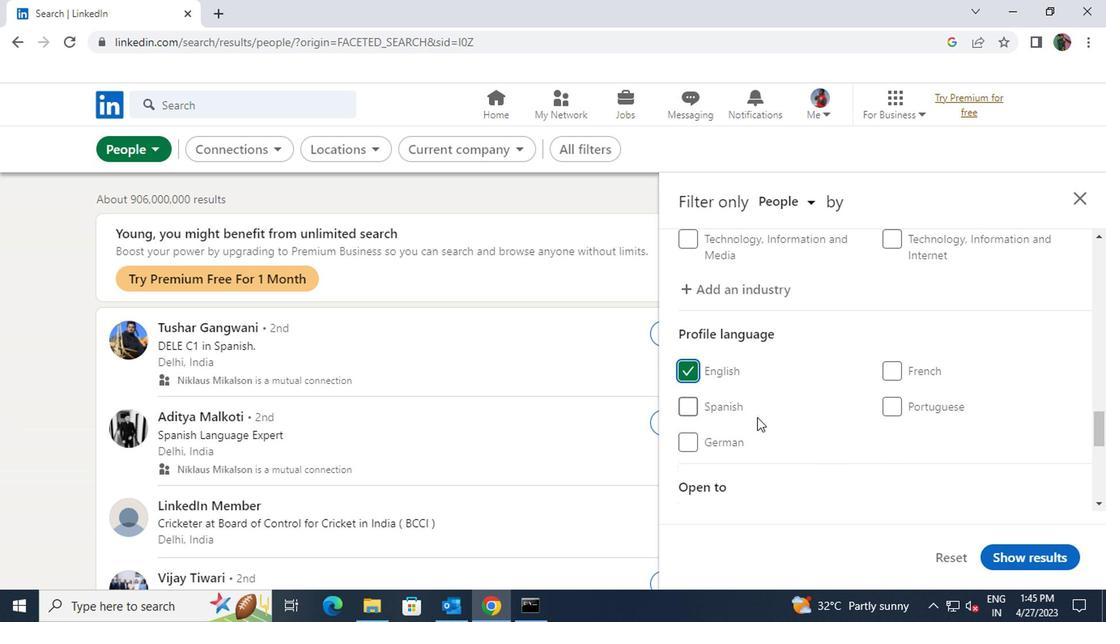 
Action: Mouse scrolled (785, 433) with delta (0, 0)
Screenshot: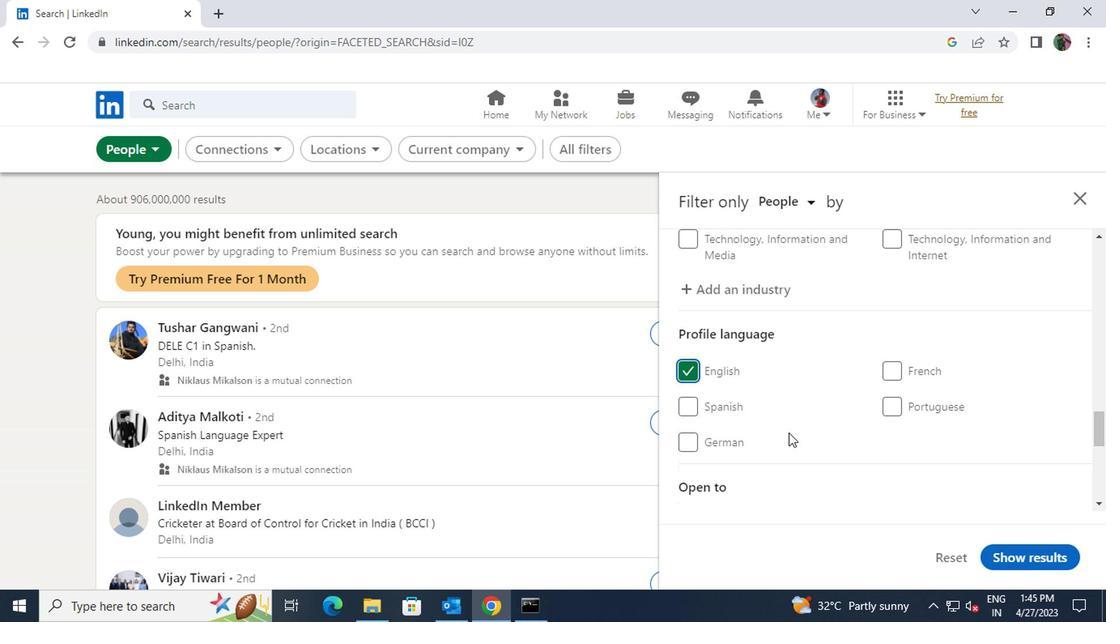 
Action: Mouse scrolled (785, 433) with delta (0, 0)
Screenshot: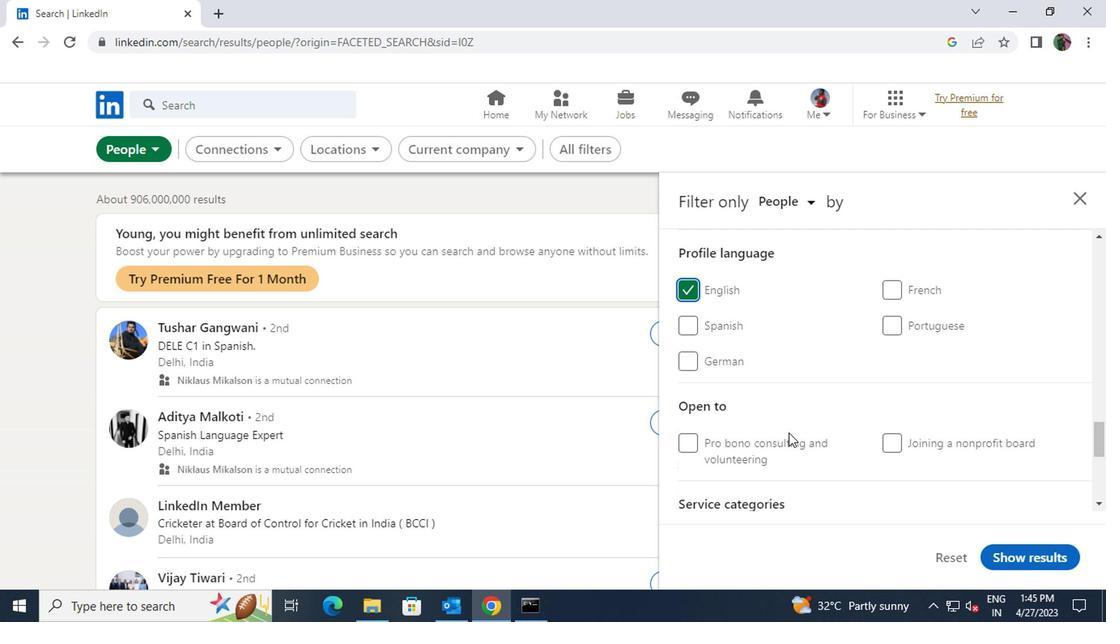 
Action: Mouse scrolled (785, 433) with delta (0, 0)
Screenshot: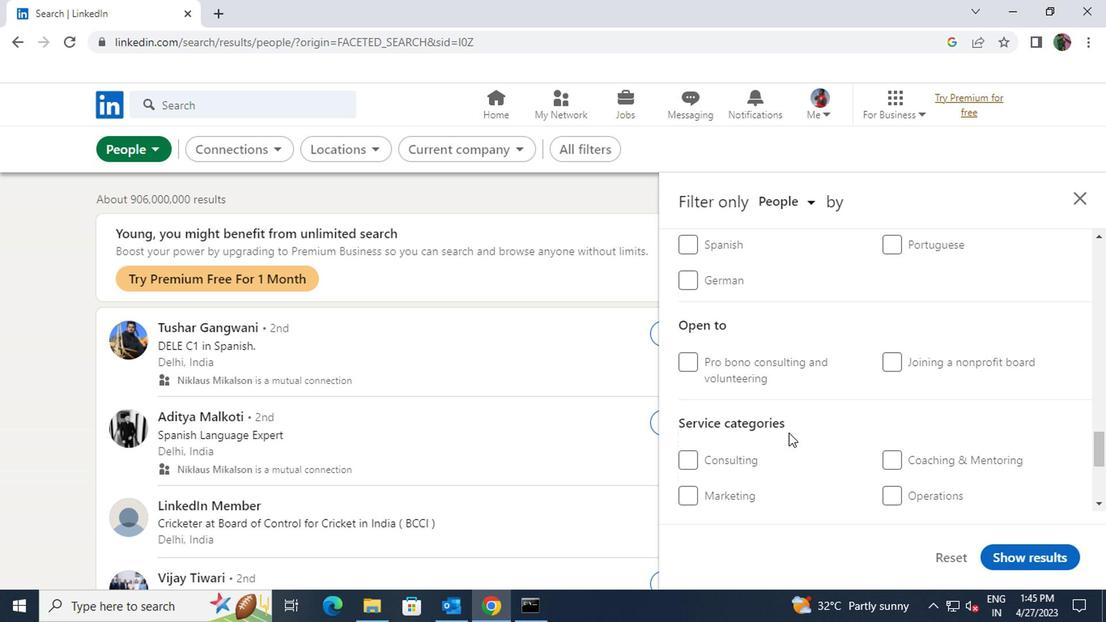 
Action: Mouse scrolled (785, 433) with delta (0, 0)
Screenshot: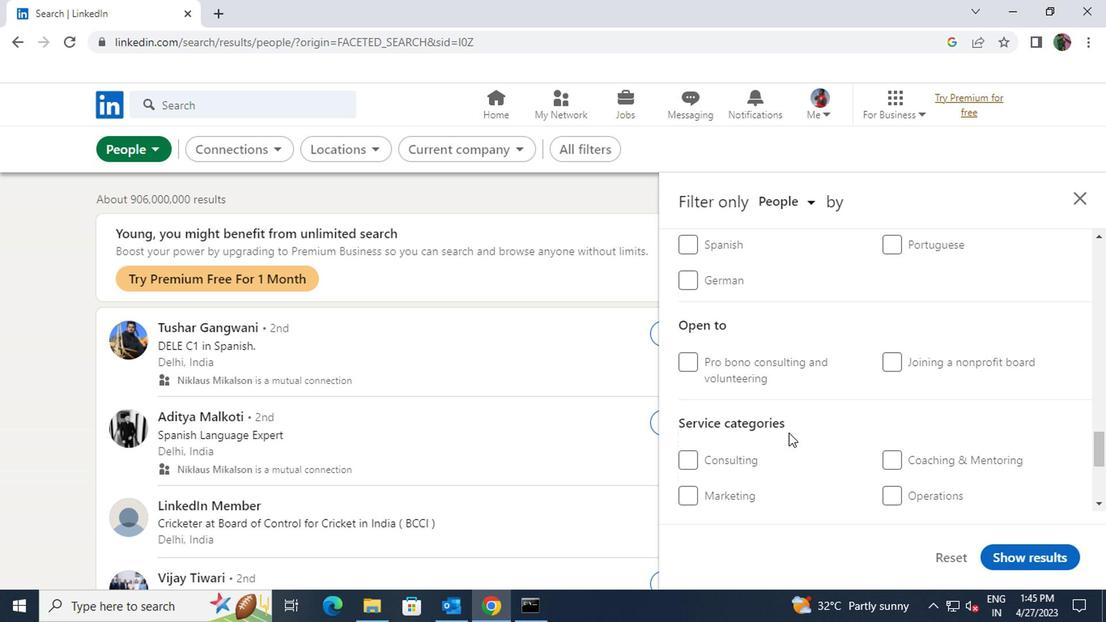 
Action: Mouse moved to (916, 374)
Screenshot: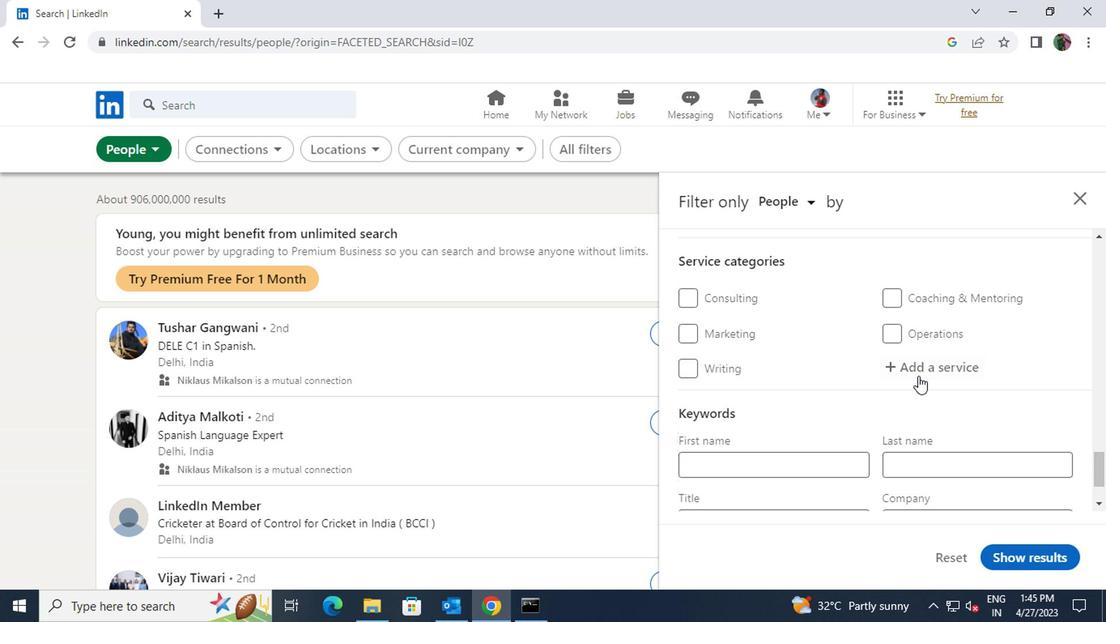 
Action: Mouse pressed left at (916, 374)
Screenshot: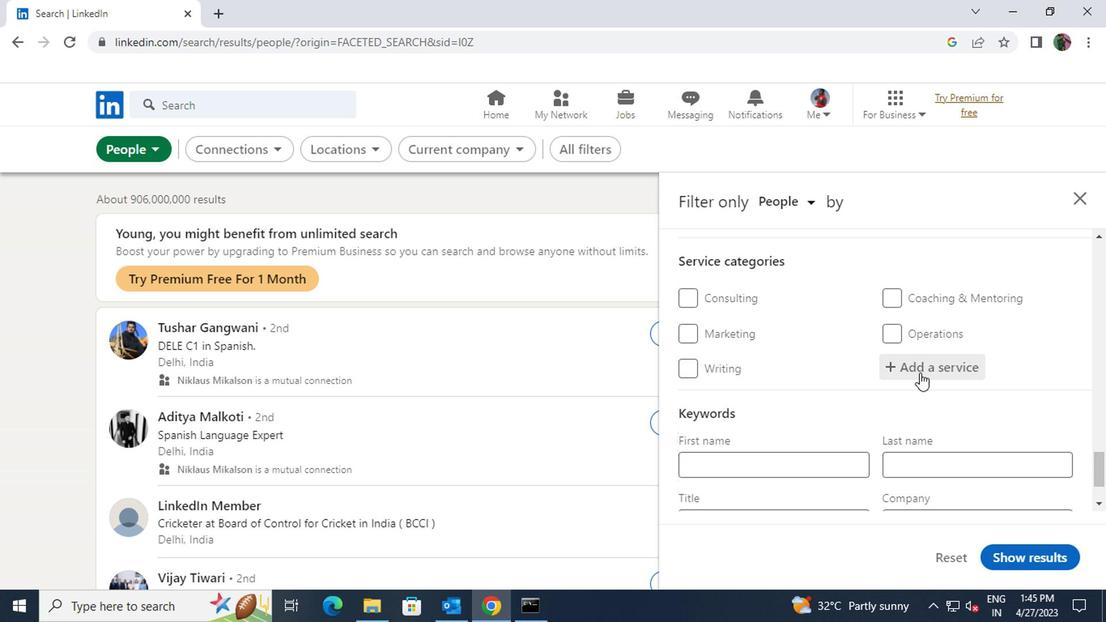 
Action: Key pressed <Key.shift><Key.shift><Key.shift>SOCIAL<Key.space>
Screenshot: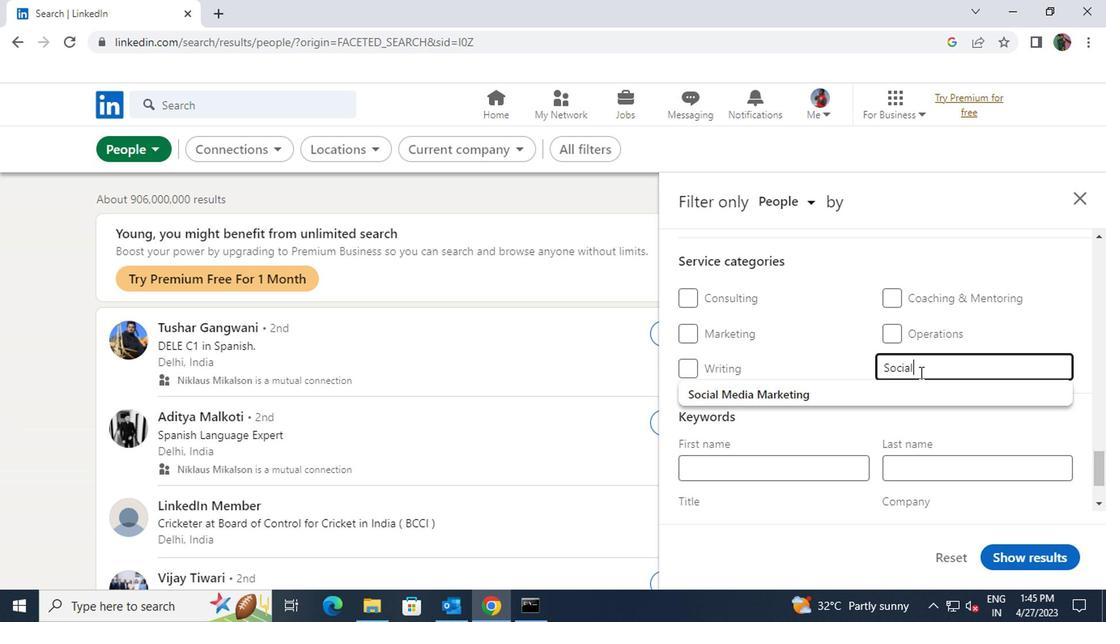 
Action: Mouse moved to (914, 386)
Screenshot: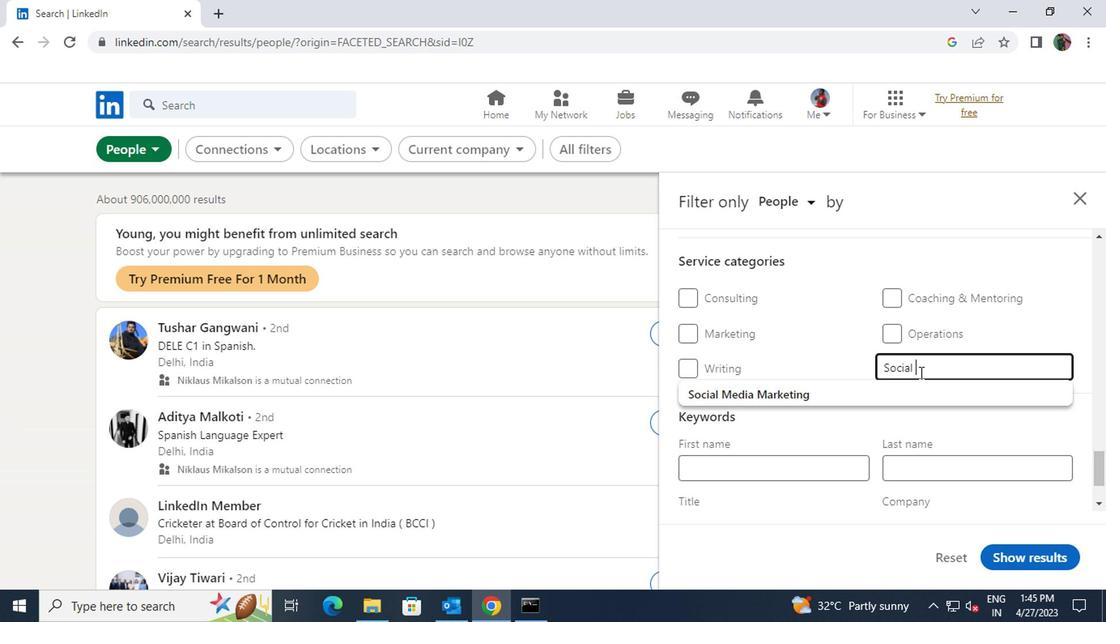 
Action: Mouse pressed left at (914, 386)
Screenshot: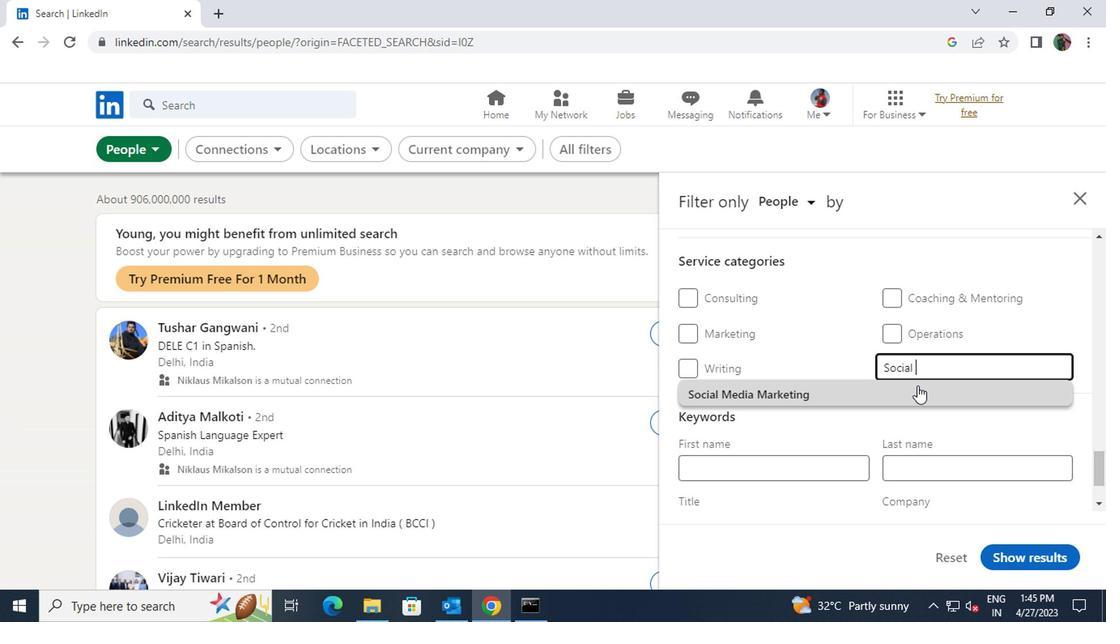 
Action: Mouse scrolled (914, 386) with delta (0, 0)
Screenshot: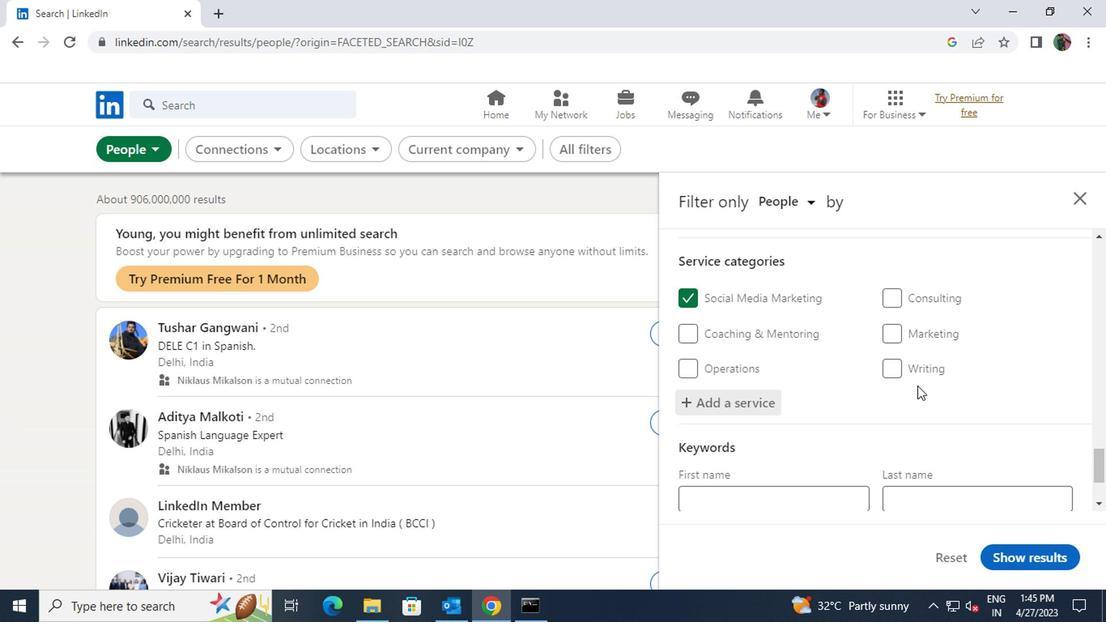 
Action: Mouse scrolled (914, 386) with delta (0, 0)
Screenshot: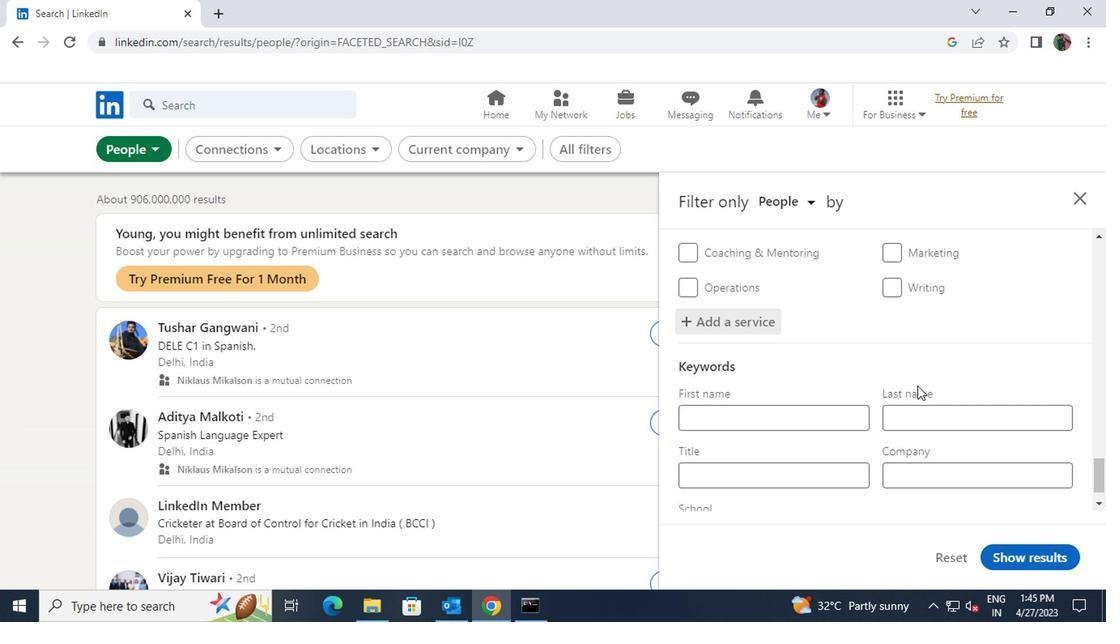 
Action: Mouse moved to (844, 441)
Screenshot: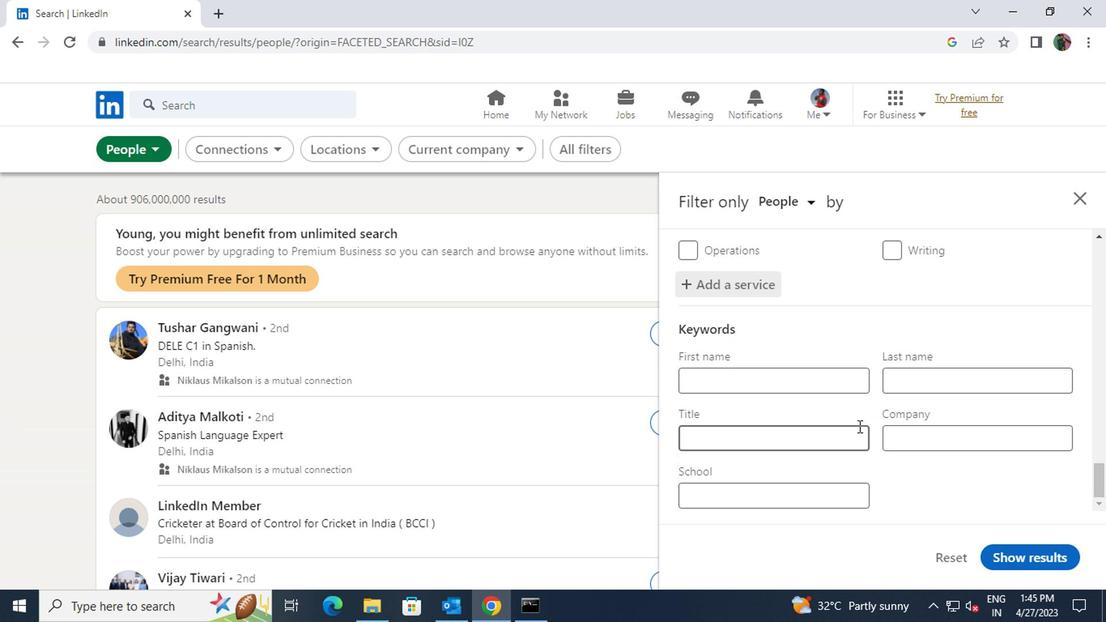 
Action: Mouse pressed left at (844, 441)
Screenshot: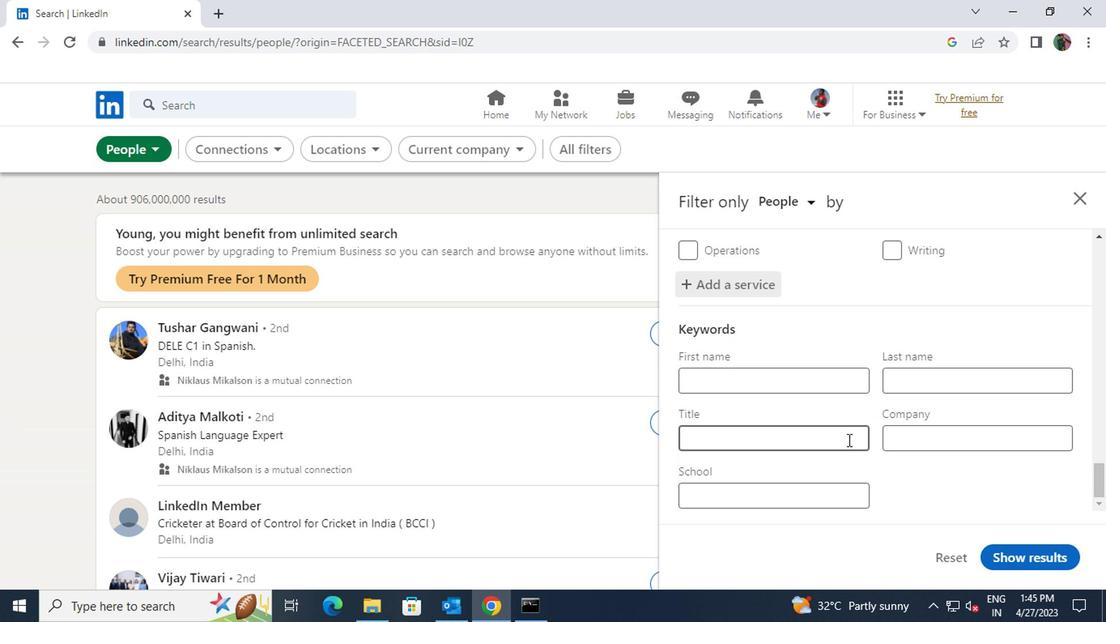 
Action: Key pressed <Key.shift>NAIL<Key.space><Key.shift>TECHNICIAN
Screenshot: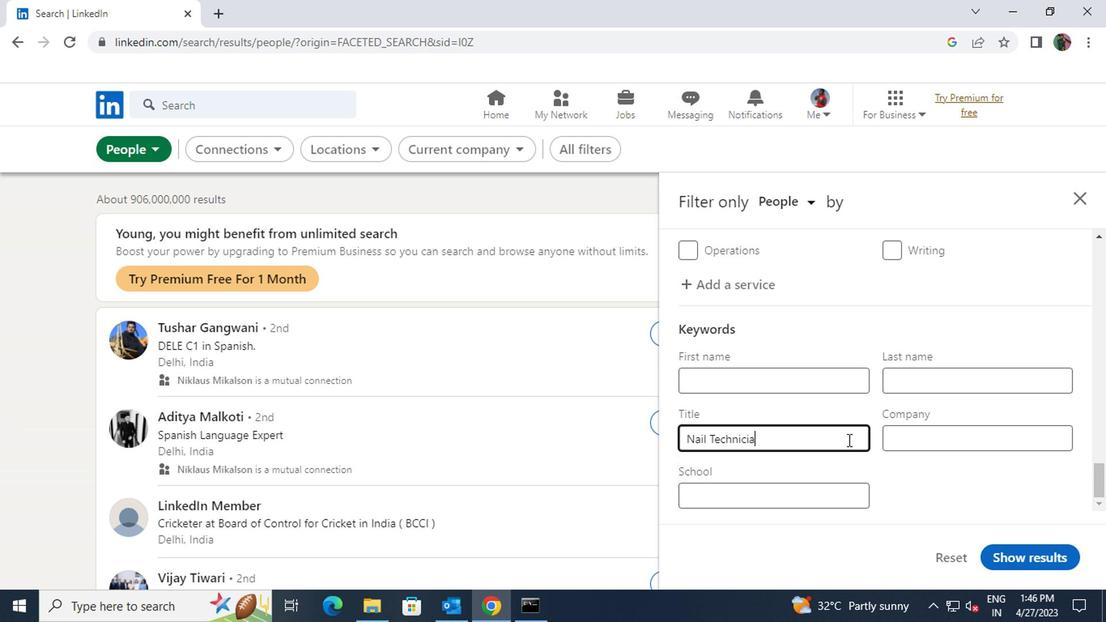 
Action: Mouse moved to (997, 548)
Screenshot: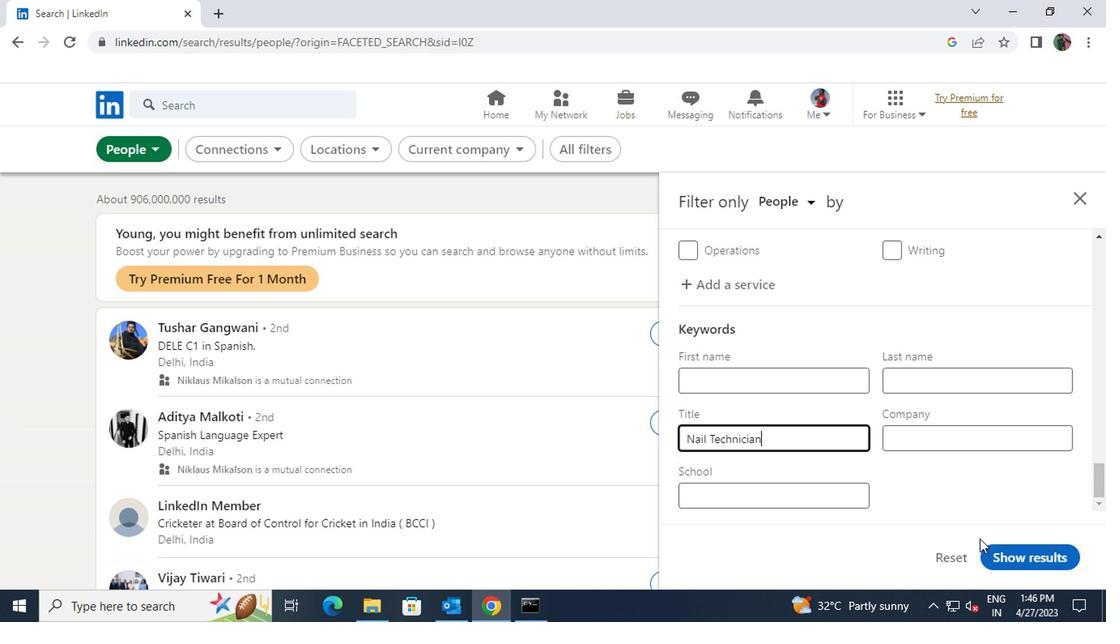 
Action: Mouse pressed left at (997, 548)
Screenshot: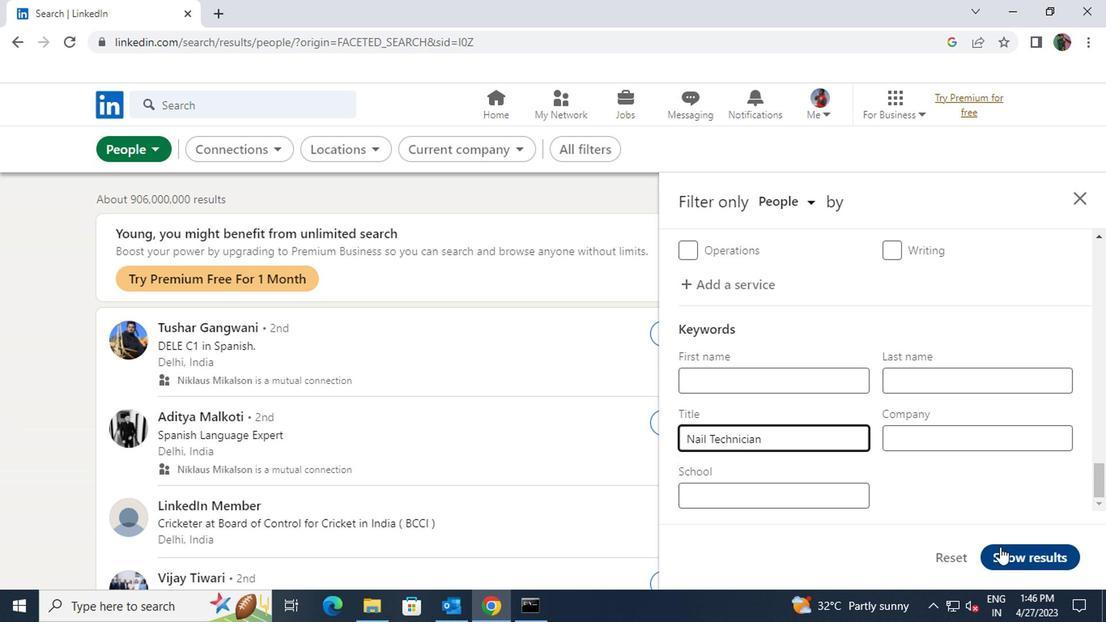 
